Task: Open a blank worksheet and write heading  Budget Tracker. Add Descriptions in a column and its values below  'Salary, Rent, Dining Out, Internet Bill, Groceries, Utilities Bill, Gas & Savings. 'Add Categories in next column and its values below  Income, Housing, Food, Utilities, Food, Utilities, Transportation & Savings. Add amount in next column and its values below  $2,500, $800, $100, $50, $200, $100, $100, $50 & $500. Add Dates in next column and its values below  2023-05-01, 2023-05-05, 2023-05-10, 2023-05-15, 2023-05-19, 2023-05-22, 2023-05-25 & 2023-05-30. Add Income/ Expense in next column and its values below  Income, Expense, Expense, Expense, Expense, Expense, Expense & IncomeSave page BankStmts
Action: Key pressed <Key.shift>Budget<Key.space><Key.shift><Key.shift><Key.shift>Tracker<Key.enter><Key.shift><Key.shift><Key.shift><Key.shift><Key.shift><Key.shift>Descriptions<Key.enter><Key.shift>Salary<Key.enter><Key.shift>Rent<Key.enter><Key.shift>Dining<Key.space><Key.shift_r><Key.shift_r><Key.shift_r><Key.shift_r><Key.shift_r><Key.shift_r><Key.shift_r><Key.shift_r><Key.shift_r>Out<Key.enter><Key.shift_r><Key.shift_r><Key.shift_r><Key.shift_r><Key.shift_r><Key.shift_r><Key.shift_r><Key.shift_r><Key.shift_r><Key.shift_r><Key.shift_r><Key.shift_r><Key.shift_r><Key.shift_r><Key.shift_r><Key.shift_r><Key.shift_r><Key.shift_r>Internet<Key.space><Key.shift>Bill<Key.enter>
Screenshot: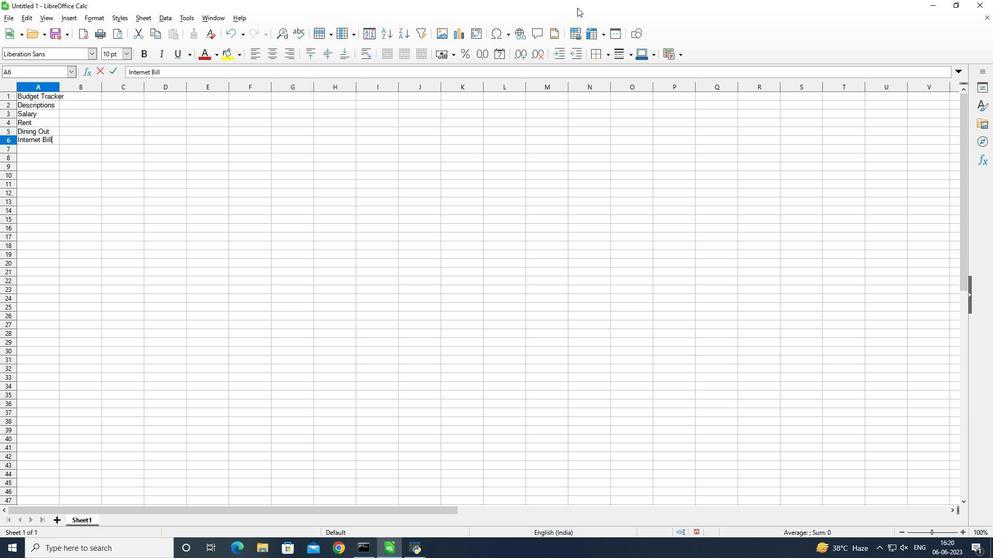 
Action: Mouse moved to (338, 228)
Screenshot: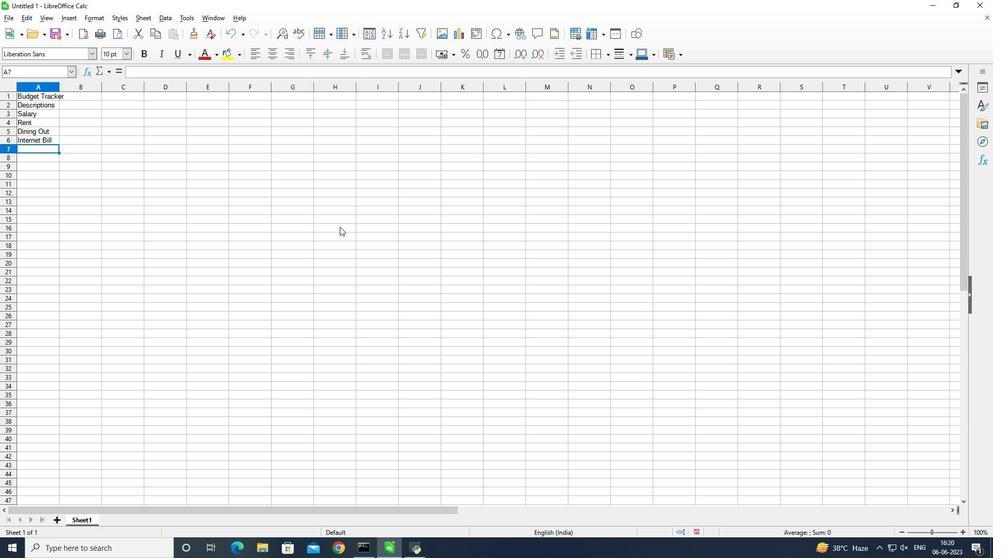 
Action: Key pressed <Key.shift><Key.shift>Groceries<Key.enter><Key.shift_r><Key.shift_r><Key.shift_r><Key.shift_r><Key.shift_r><Key.shift_r><Key.shift_r><Key.shift_r>Utilities<Key.space><Key.shift>Bill<Key.enter><Key.shift>Gas<Key.space><Key.shift><Key.shift><Key.shift><Key.shift><Key.shift><Key.shift><Key.shift><Key.shift><Key.shift><Key.shift>&<Key.space><Key.shift>Savings<Key.enter>
Screenshot: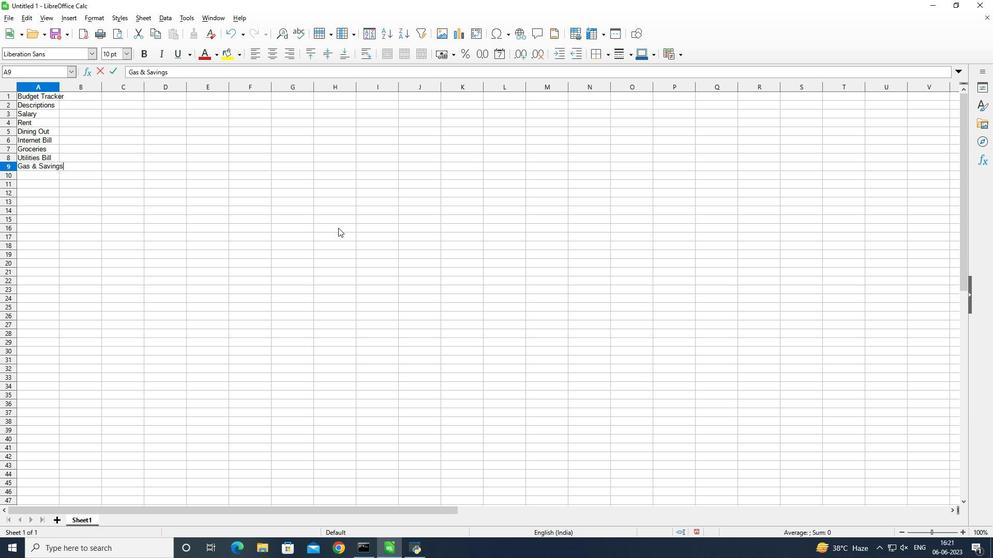 
Action: Mouse moved to (50, 168)
Screenshot: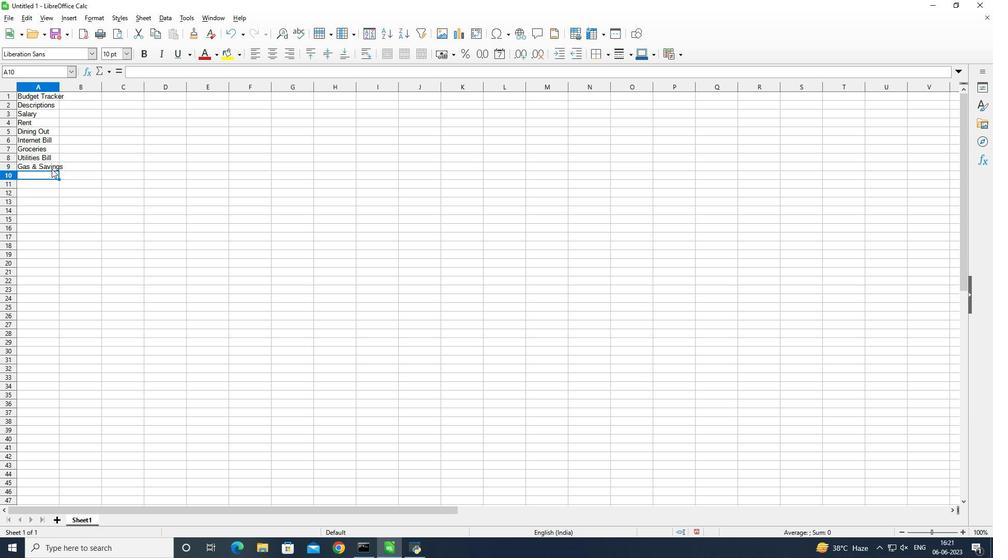 
Action: Mouse pressed left at (50, 168)
Screenshot: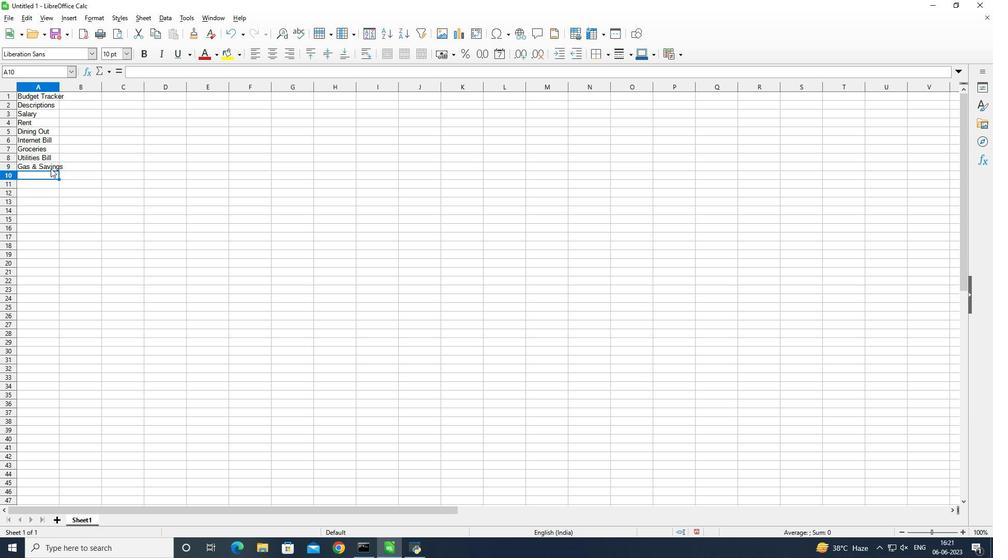 
Action: Mouse moved to (93, 56)
Screenshot: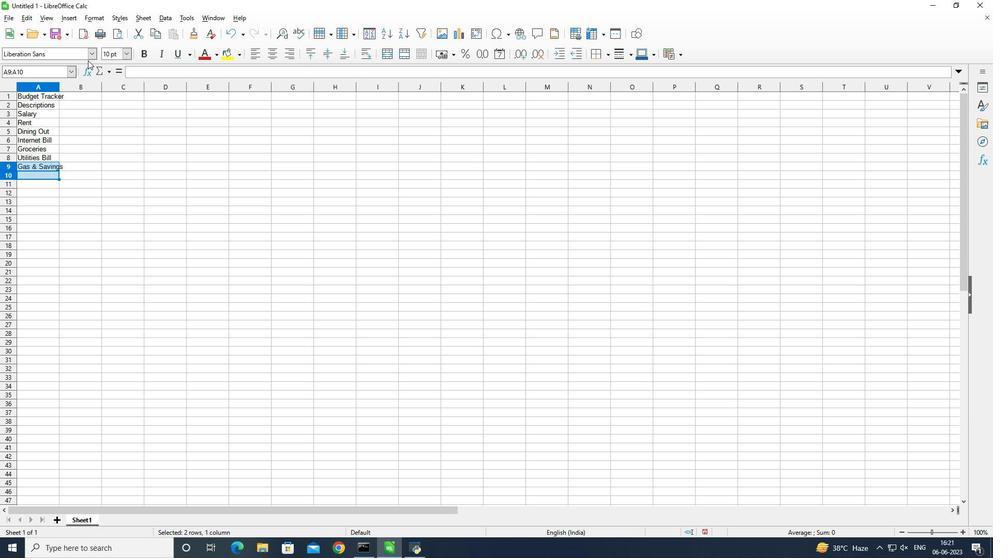 
Action: Mouse pressed left at (93, 56)
Screenshot: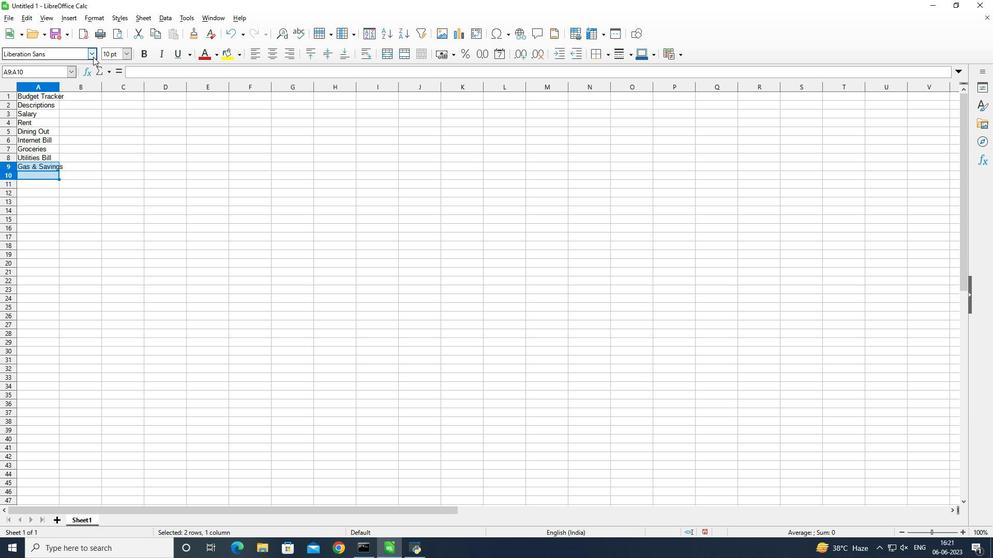
Action: Mouse moved to (299, 215)
Screenshot: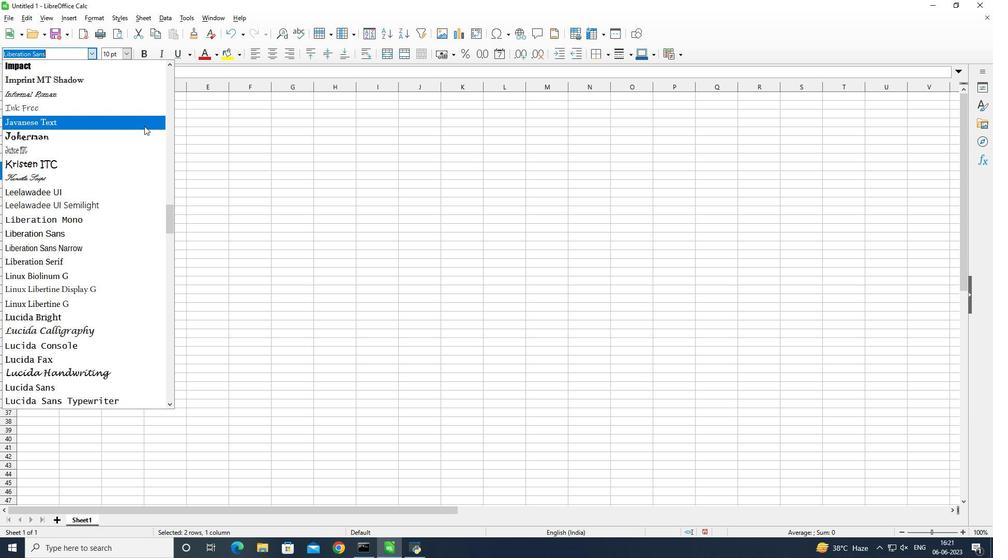 
Action: Mouse pressed left at (299, 215)
Screenshot: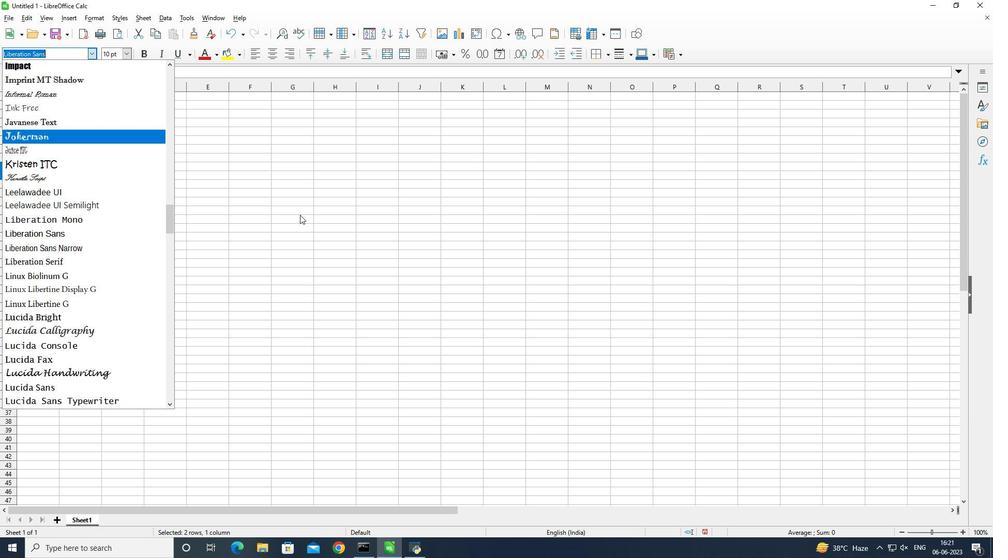 
Action: Mouse moved to (46, 166)
Screenshot: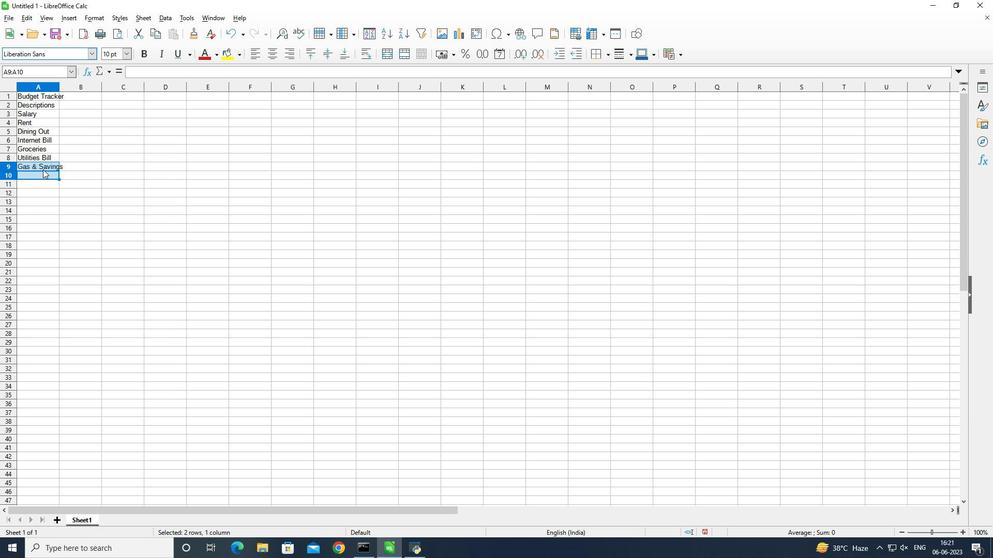 
Action: Mouse pressed left at (46, 166)
Screenshot: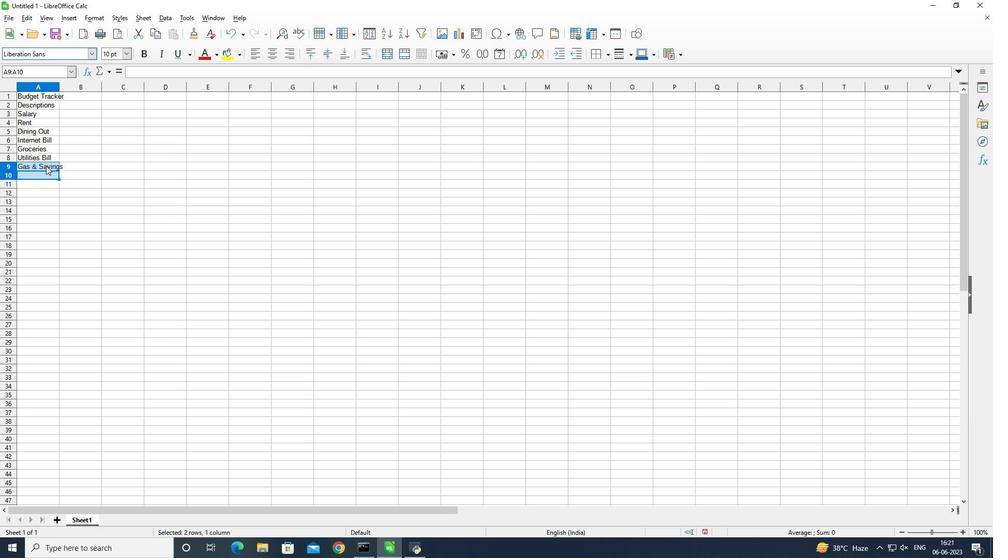 
Action: Mouse moved to (52, 166)
Screenshot: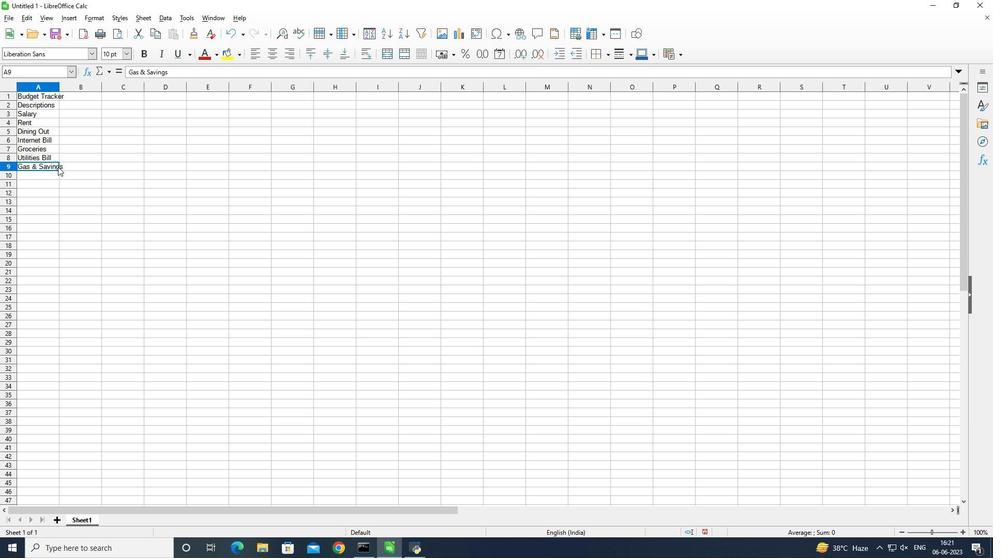 
Action: Mouse pressed left at (52, 166)
Screenshot: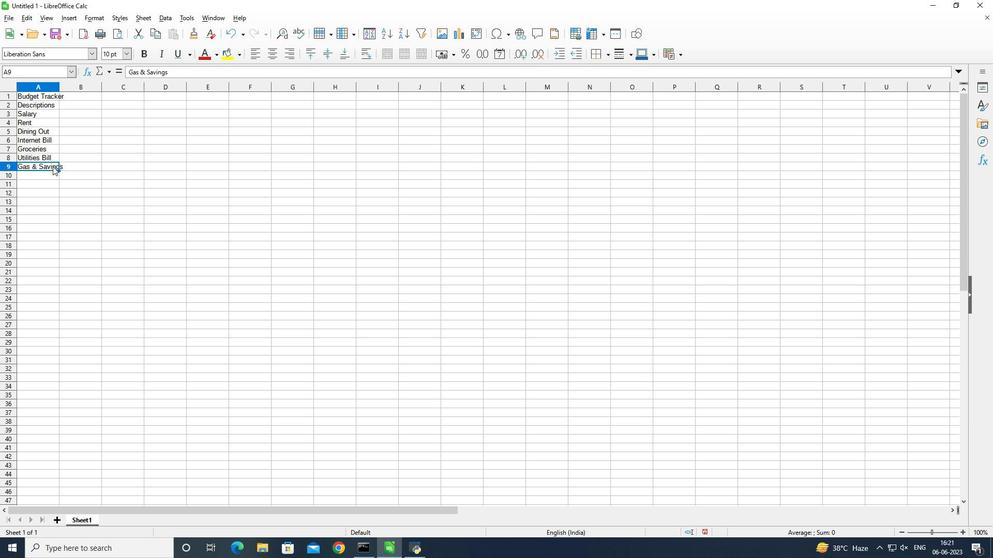 
Action: Mouse pressed left at (52, 166)
Screenshot: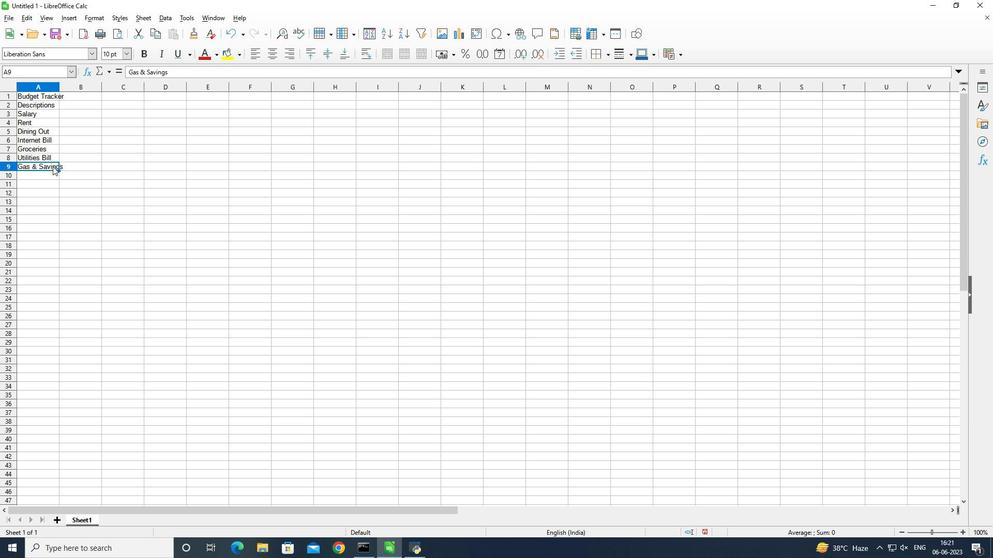 
Action: Mouse moved to (61, 169)
Screenshot: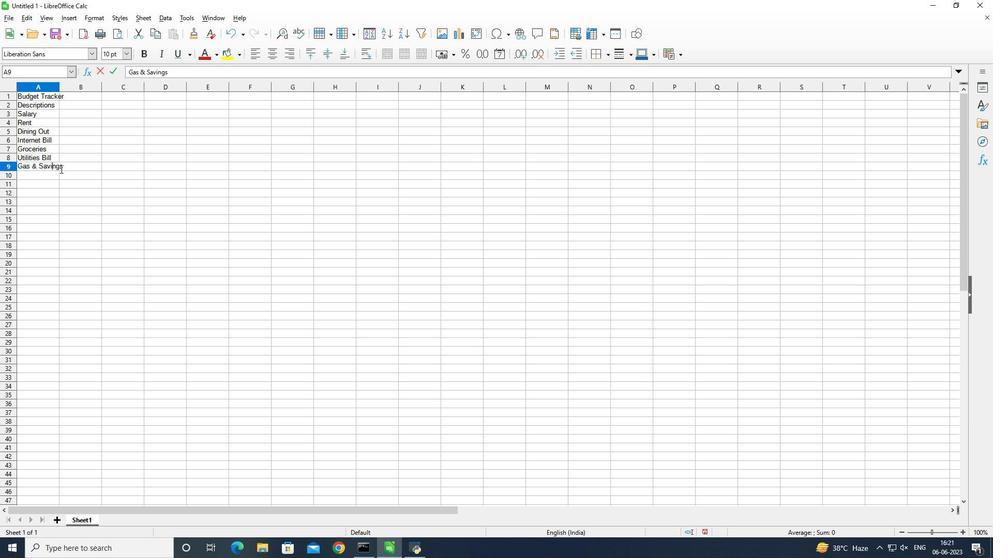 
Action: Mouse pressed left at (61, 169)
Screenshot: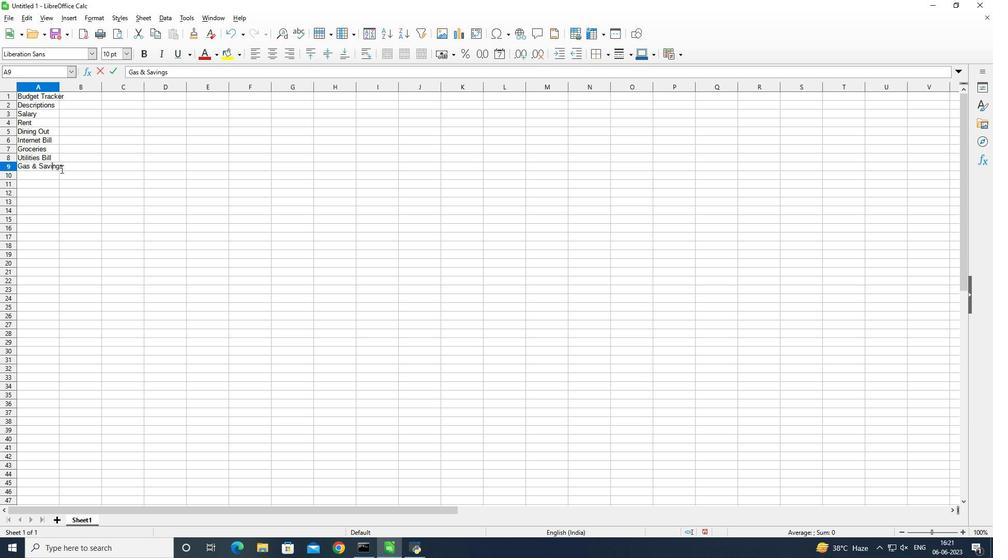 
Action: Mouse moved to (82, 168)
Screenshot: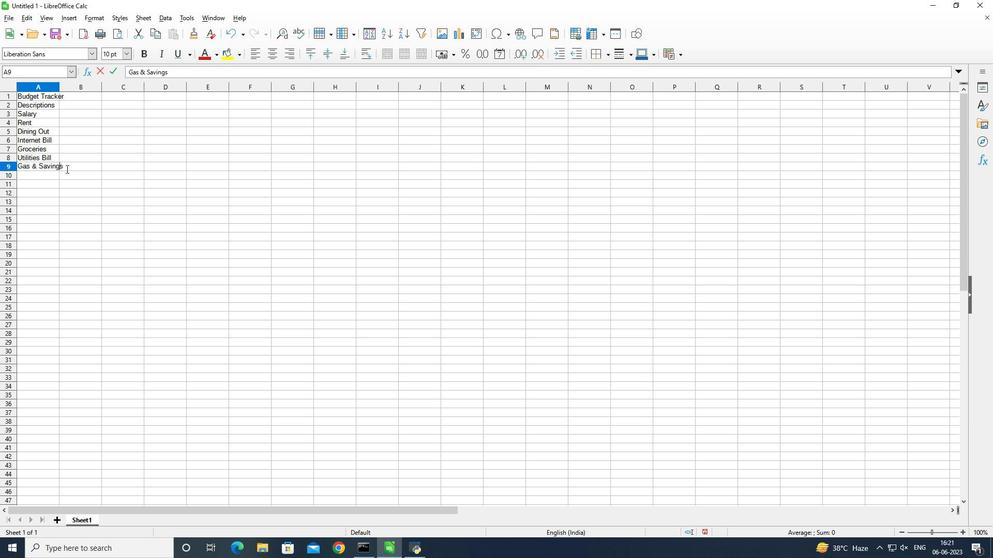 
Action: Mouse pressed left at (82, 168)
Screenshot: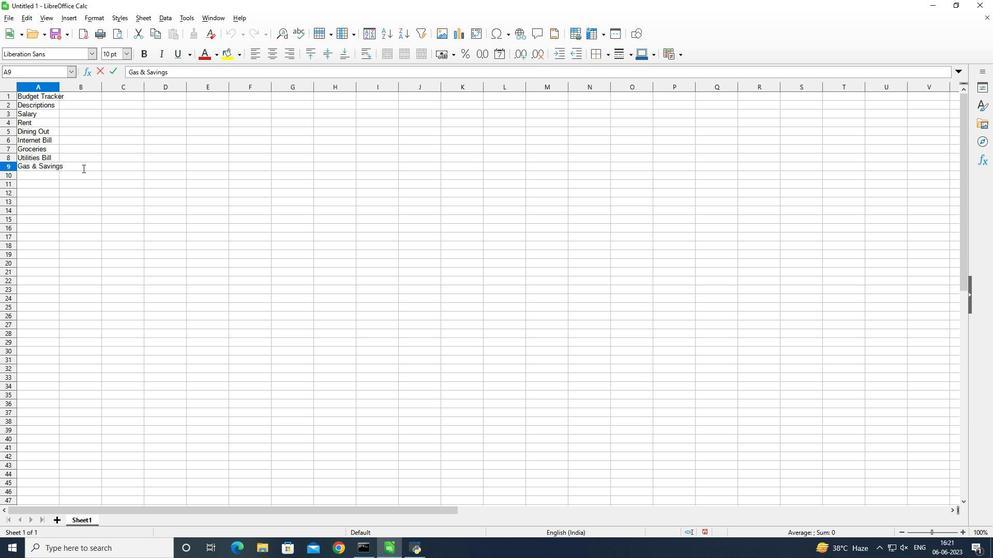 
Action: Key pressed <Key.backspace><Key.backspace><Key.backspace><Key.backspace><Key.backspace><Key.backspace><Key.backspace><Key.backspace><Key.backspace><Key.backspace><Key.enter><Key.shift>Savings<Key.enter>
Screenshot: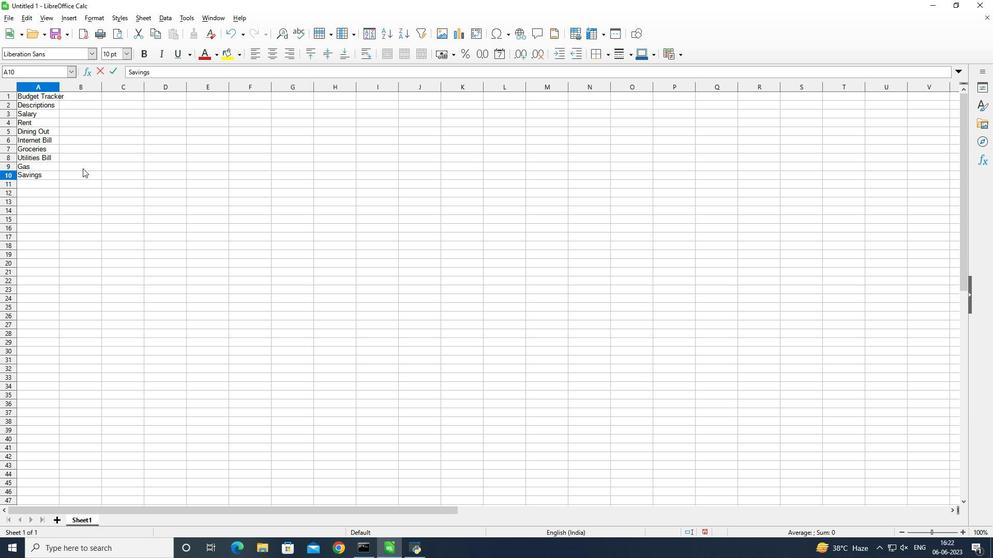 
Action: Mouse moved to (84, 106)
Screenshot: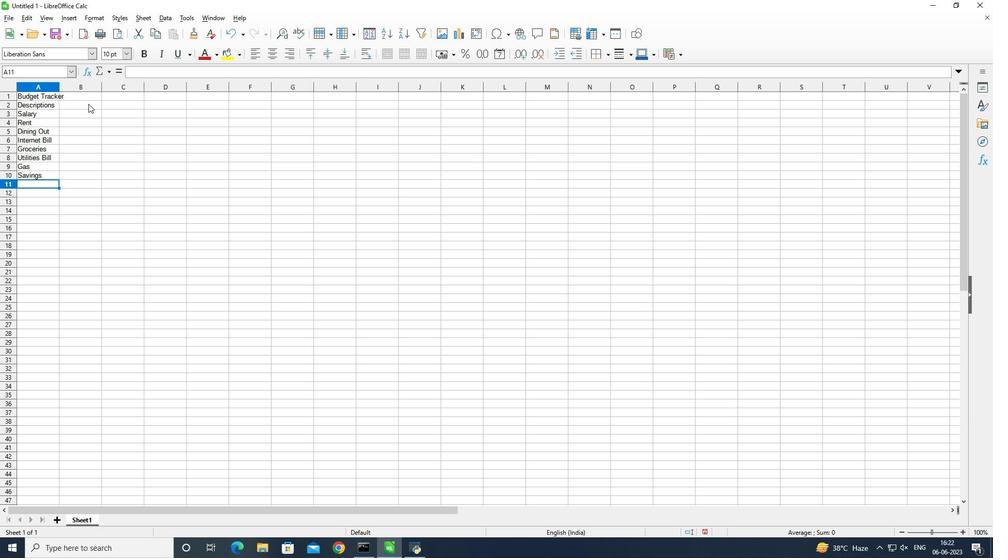 
Action: Mouse pressed left at (84, 106)
Screenshot: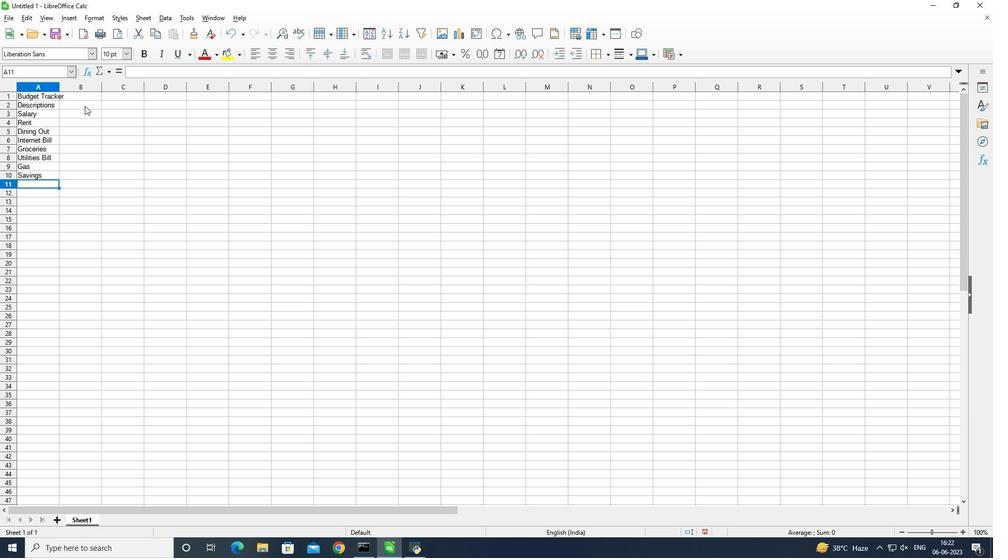 
Action: Key pressed <Key.shift>Categories<Key.enter>
Screenshot: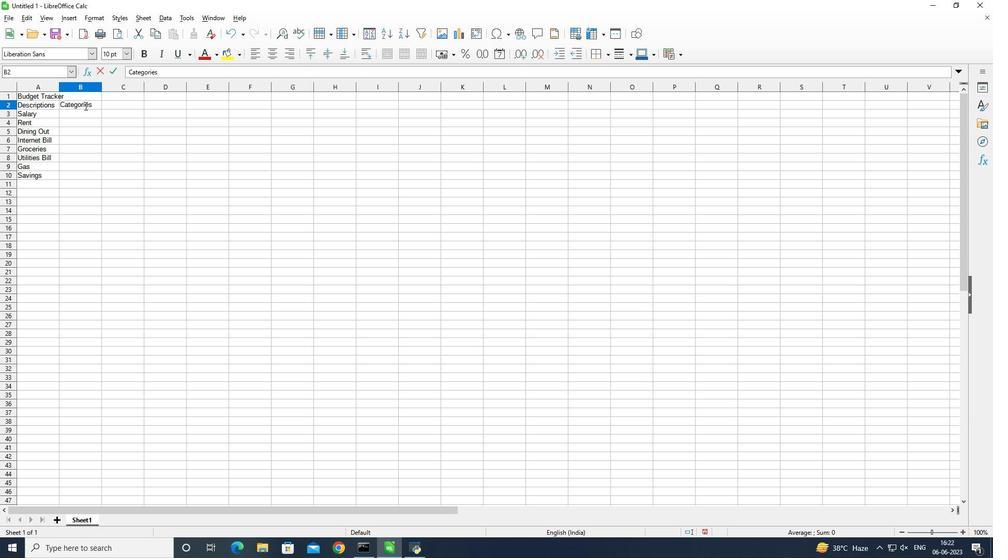 
Action: Mouse moved to (138, 185)
Screenshot: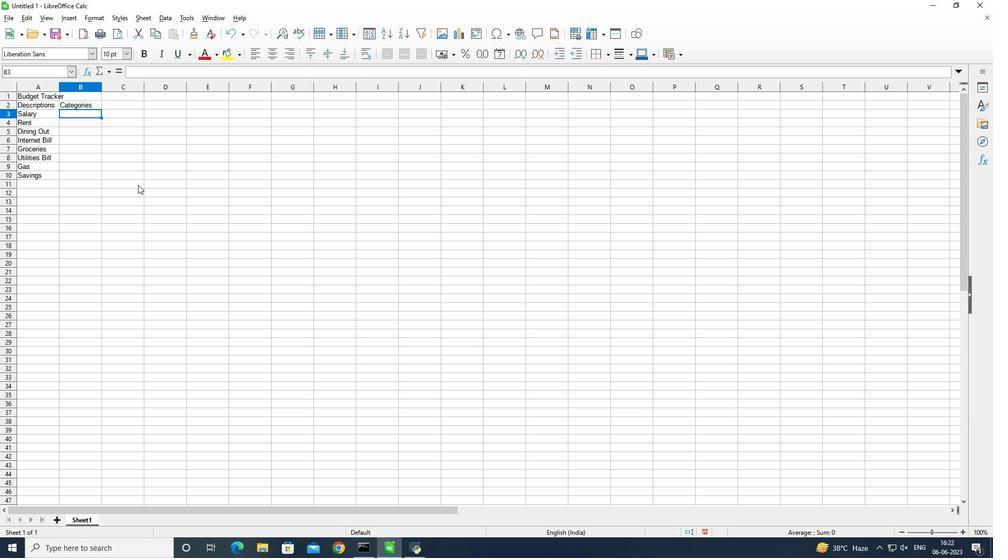 
Action: Key pressed <Key.shift>Incme<Key.backspace><Key.backspace>ome<Key.enter><Key.shift><Key.shift>Housing<Key.enter><Key.shift>Food<Key.enter><Key.shift_r><Key.shift_r><Key.shift_r>Utilities<Key.enter><Key.shift_r><Key.shift_r><Key.shift_r><Key.shift_r><Key.shift_r><Key.shift_r><Key.shift_r><Key.shift_r>Food<Key.enter><Key.shift_r><Key.shift_r><Key.shift_r><Key.shift_r><Key.shift_r>Utilities<Key.enter>
Screenshot: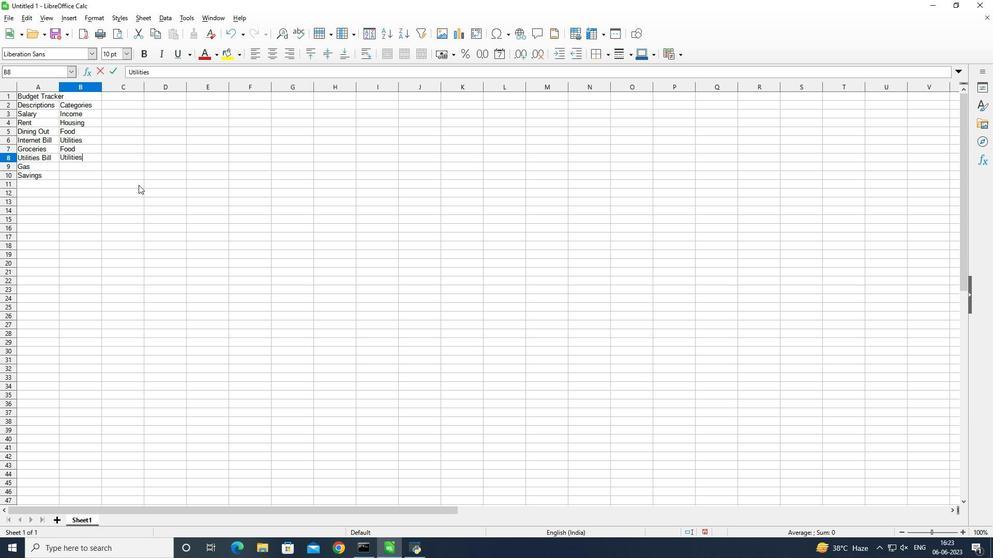 
Action: Mouse moved to (203, 190)
Screenshot: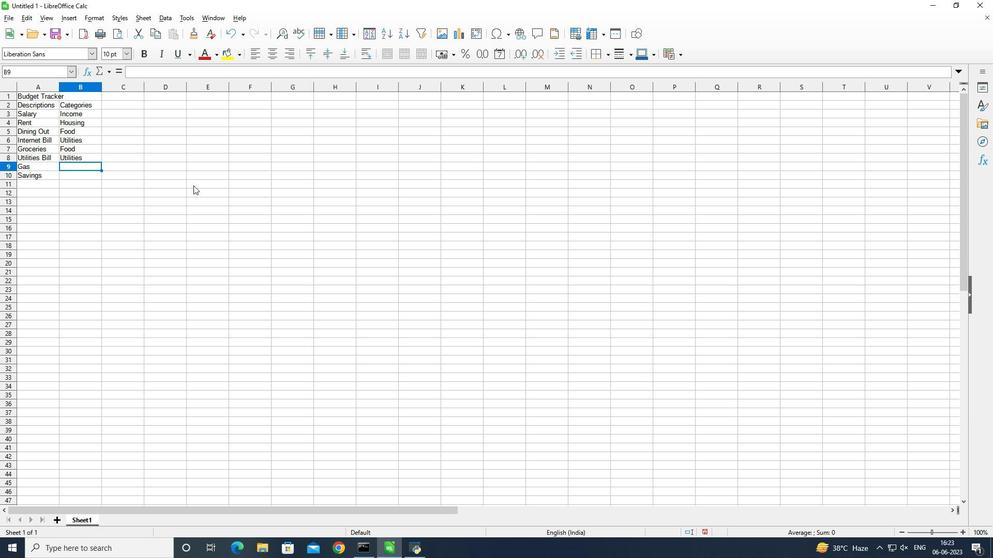 
Action: Key pressed <Key.shift>Transportation<Key.enter><Key.shift>Savings<Key.enter>
Screenshot: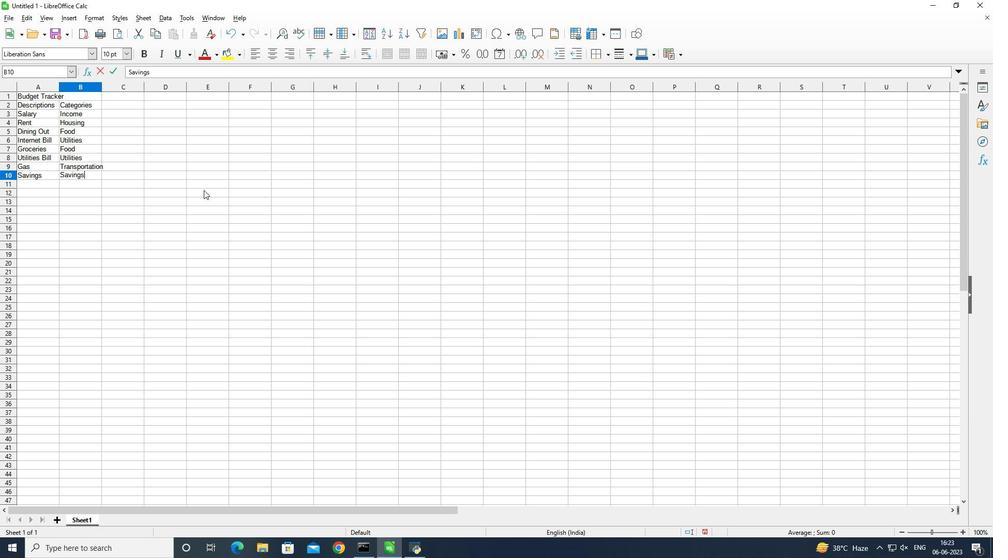 
Action: Mouse moved to (100, 84)
Screenshot: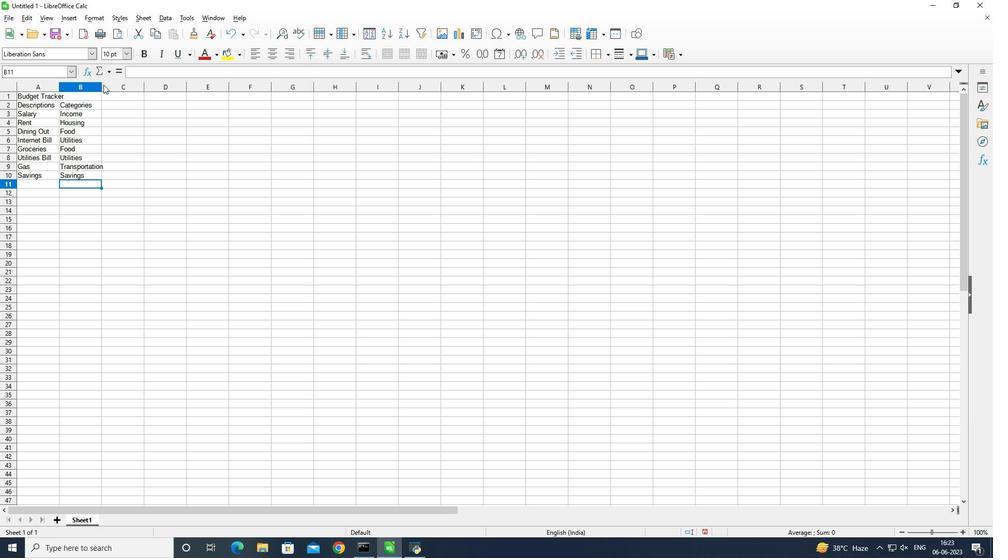 
Action: Mouse pressed left at (100, 84)
Screenshot: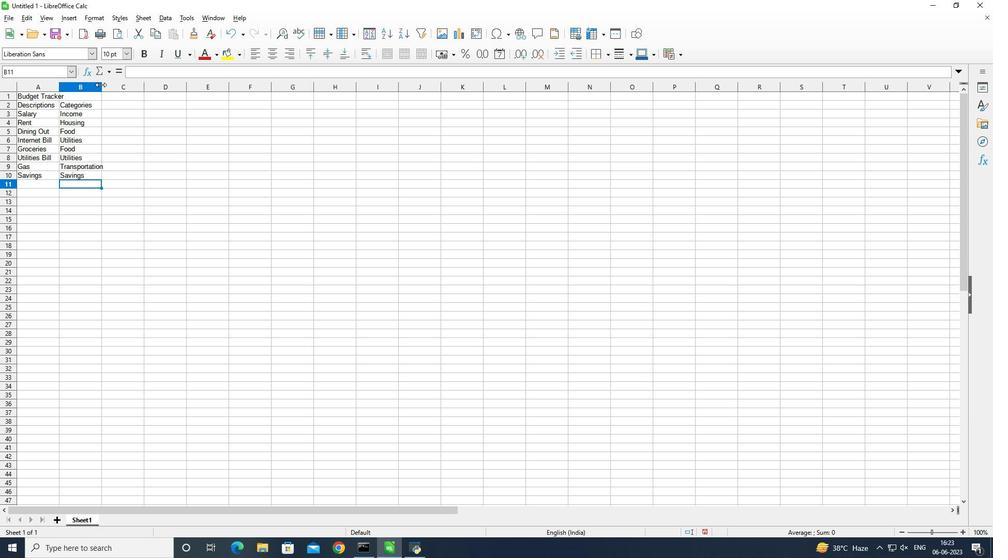 
Action: Mouse pressed left at (100, 84)
Screenshot: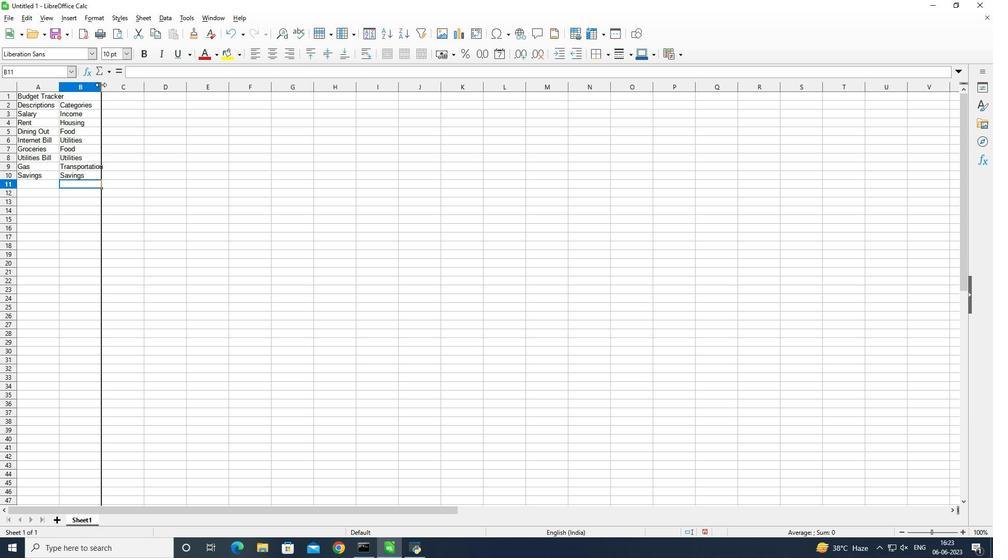 
Action: Mouse moved to (59, 85)
Screenshot: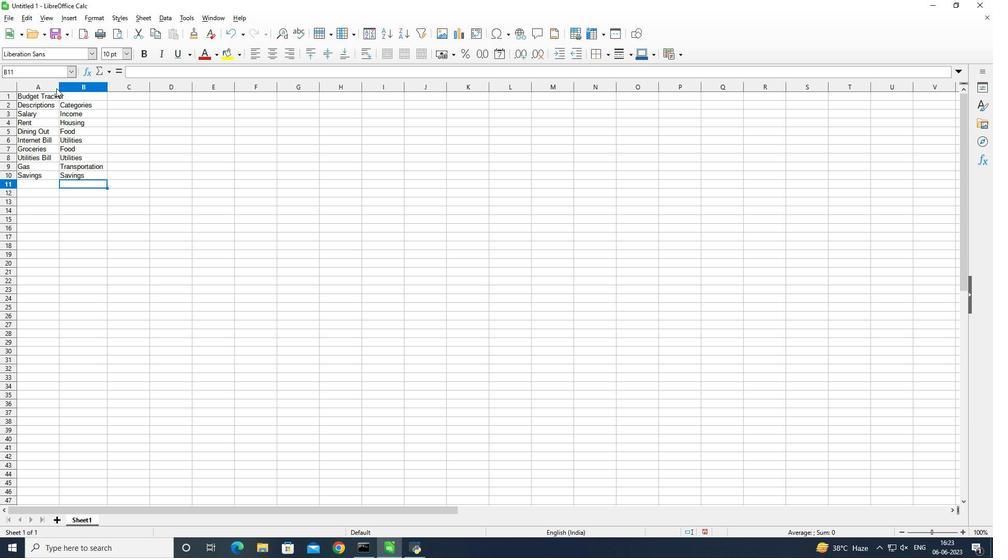 
Action: Mouse pressed left at (59, 85)
Screenshot: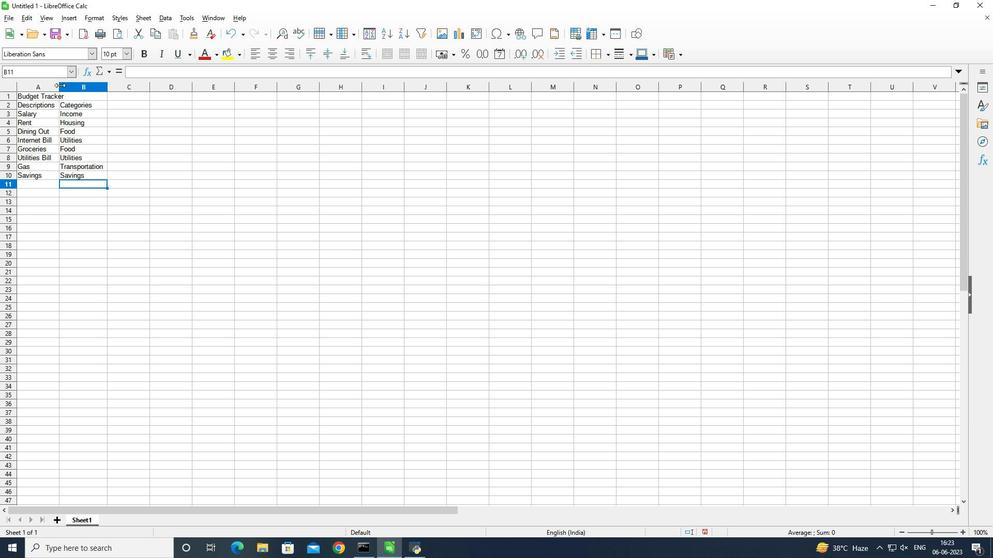 
Action: Mouse pressed left at (59, 85)
Screenshot: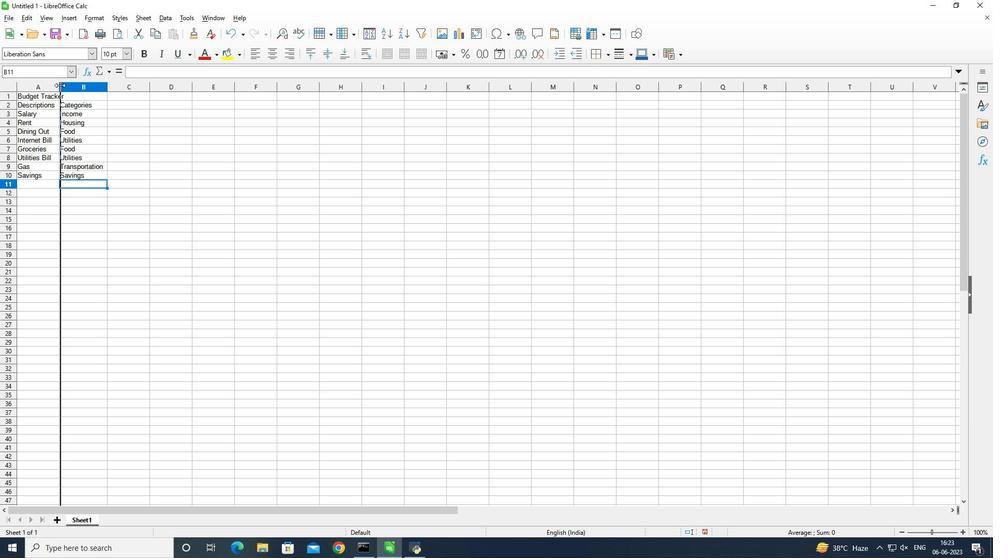 
Action: Mouse moved to (130, 106)
Screenshot: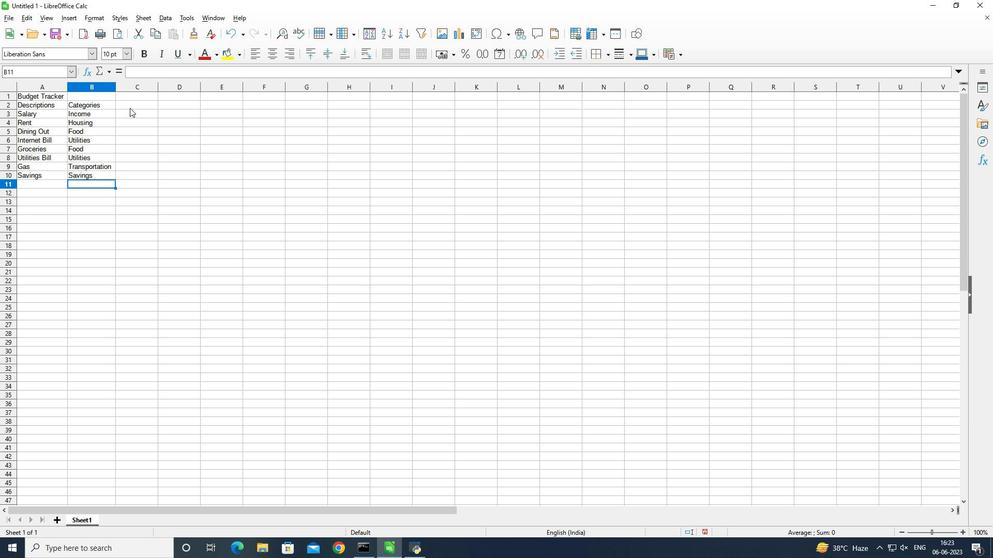 
Action: Mouse pressed left at (130, 106)
Screenshot: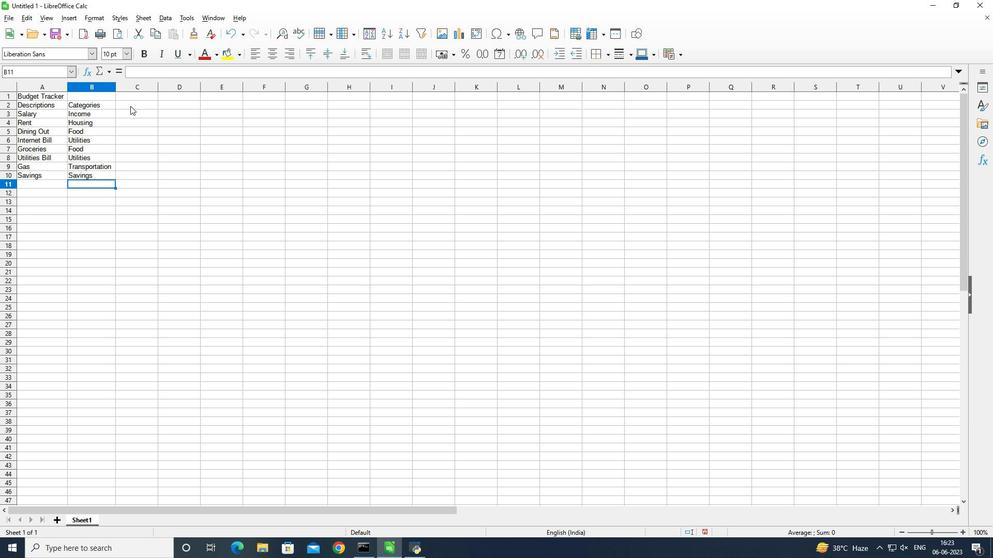 
Action: Mouse moved to (226, 149)
Screenshot: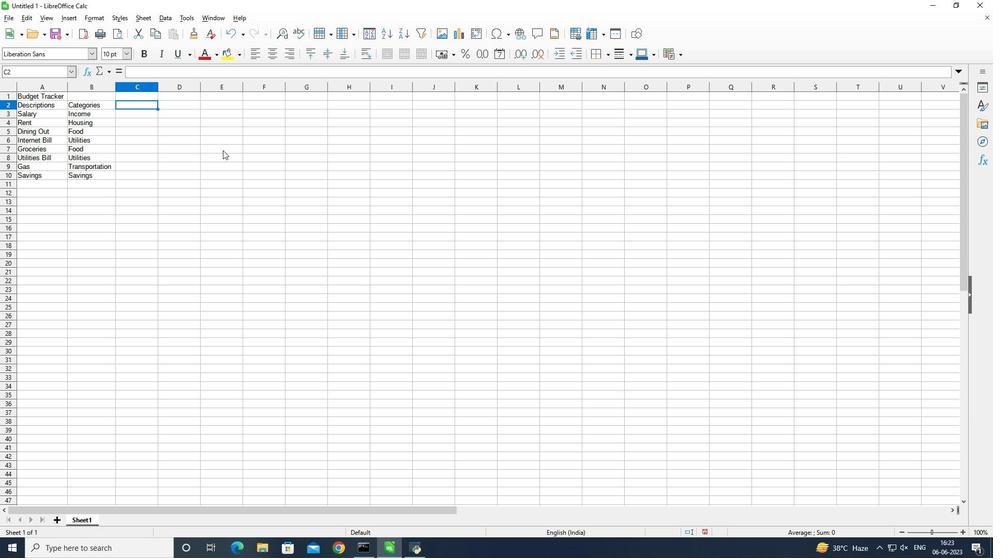 
Action: Key pressed <Key.shift><Key.shift><Key.shift><Key.shift><Key.shift><Key.shift><Key.shift>Amount<Key.enter><Key.shift><Key.shift><Key.shift><Key.shift><Key.shift><Key.shift>$
Screenshot: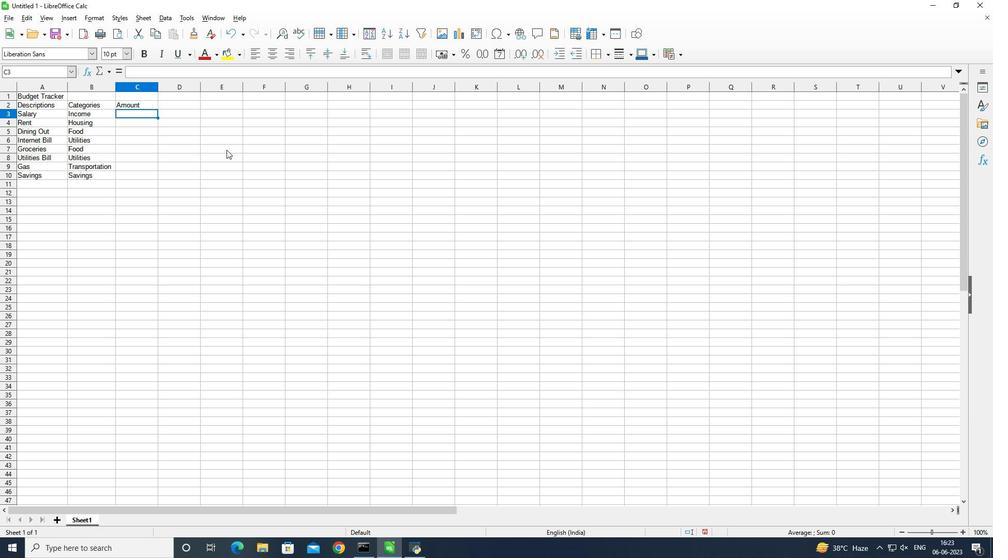 
Action: Mouse moved to (507, 213)
Screenshot: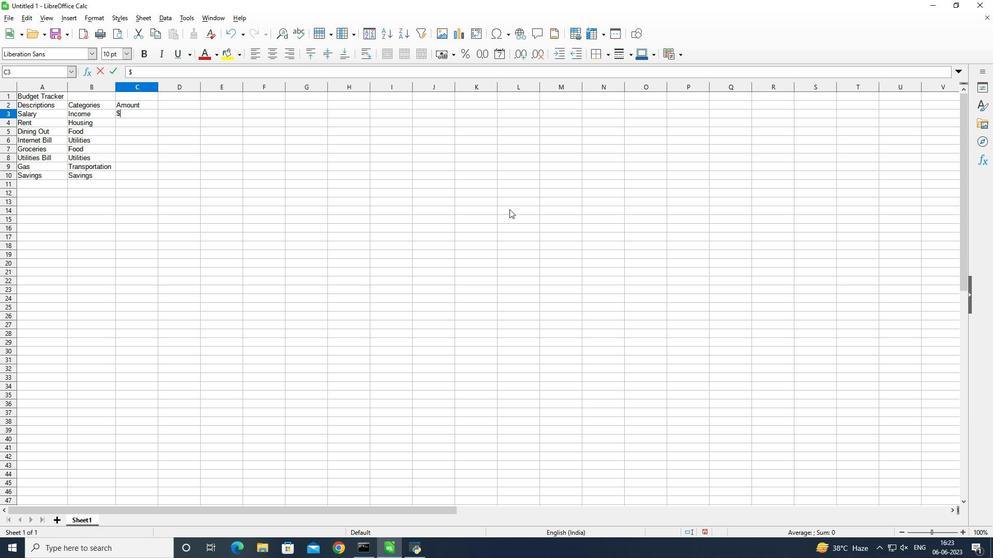 
Action: Key pressed 2500<Key.enter><Key.shift><Key.shift><Key.shift>$800<Key.enter><Key.shift><Key.shift><Key.shift><Key.shift><Key.shift><Key.shift><Key.shift>$100<Key.enter><Key.shift><Key.shift><Key.shift><Key.shift><Key.shift><Key.shift><Key.shift><Key.shift><Key.shift>$50<Key.enter><Key.shift><Key.shift><Key.shift><Key.shift><Key.shift><Key.shift><Key.shift><Key.shift>$200<Key.enter><Key.shift><Key.shift><Key.shift><Key.shift><Key.shift><Key.shift><Key.shift><Key.shift><Key.shift><Key.shift>$100<Key.enter><Key.shift><Key.shift><Key.shift><Key.shift><Key.shift><Key.shift><Key.shift><Key.shift><Key.shift><Key.shift><Key.shift><Key.shift><Key.shift><Key.shift><Key.shift>$100<Key.enter><Key.shift><Key.shift><Key.shift><Key.shift><Key.shift><Key.shift><Key.shift><Key.shift><Key.shift><Key.shift><Key.shift><Key.shift>$50<Key.enter>
Screenshot: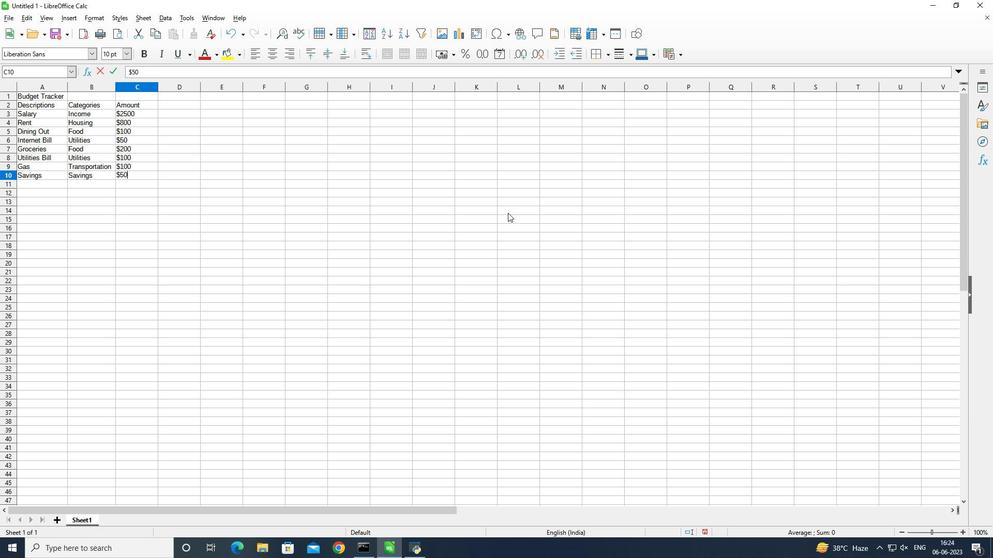 
Action: Mouse moved to (190, 106)
Screenshot: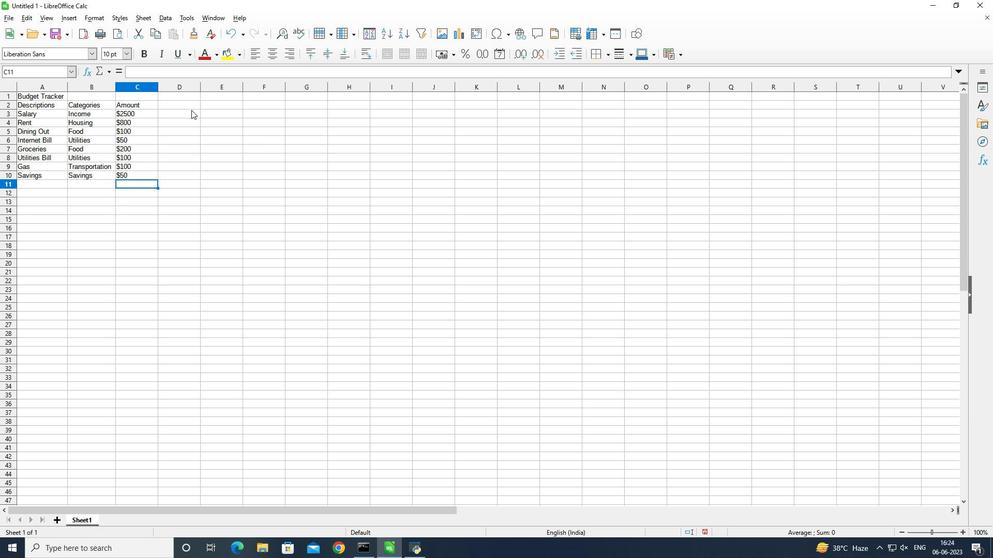 
Action: Mouse pressed left at (190, 106)
Screenshot: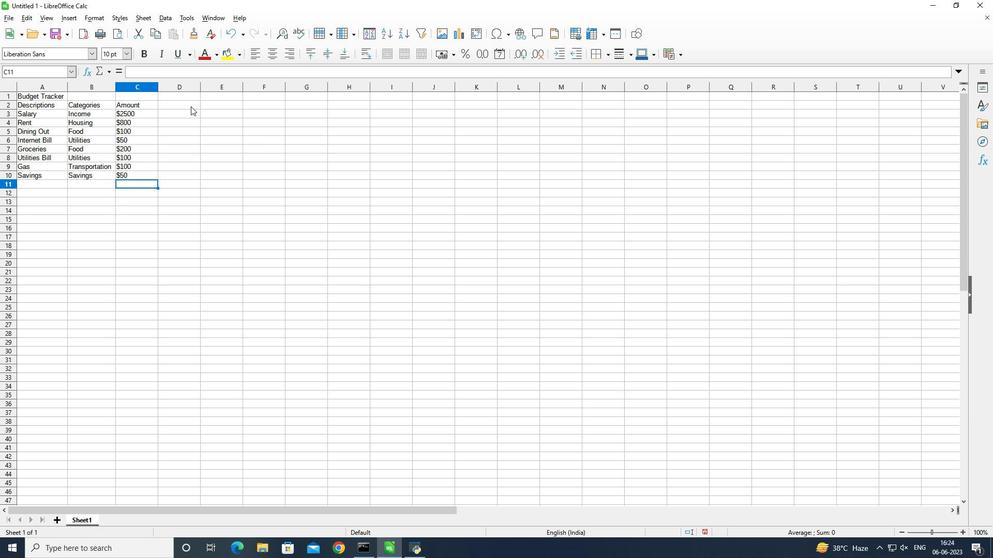
Action: Mouse moved to (233, 203)
Screenshot: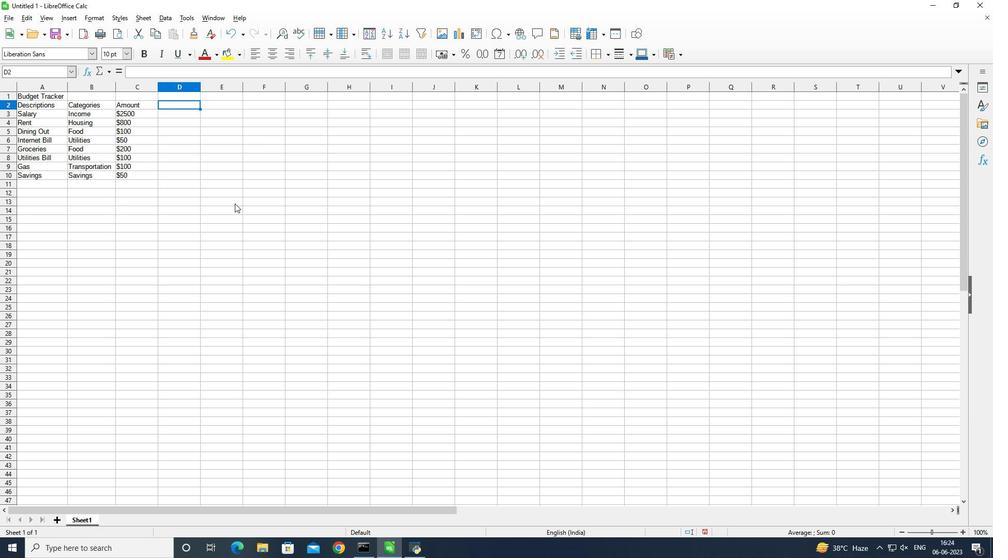
Action: Key pressed <Key.shift><Key.shift><Key.shift><Key.shift>Dates<Key.enter>
Screenshot: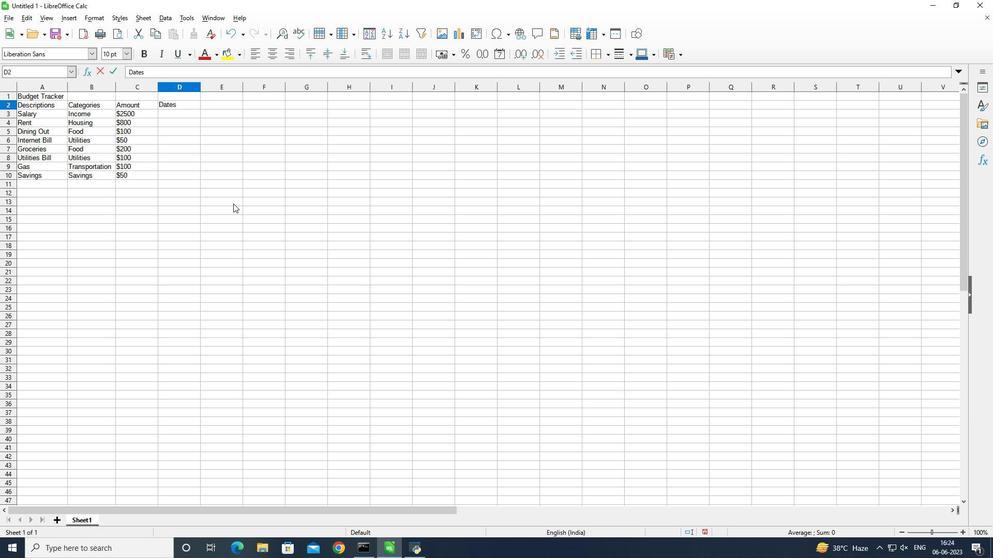 
Action: Mouse moved to (354, 137)
Screenshot: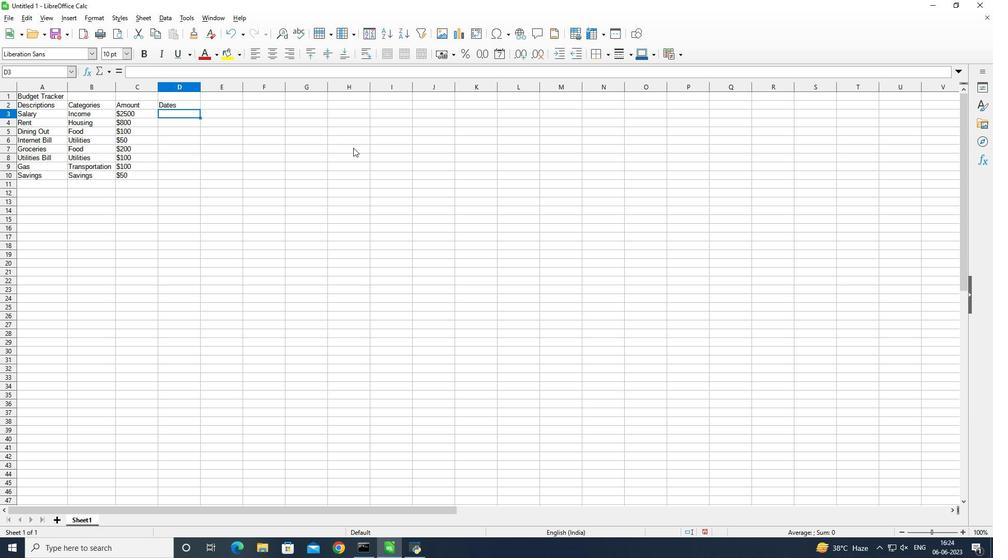 
Action: Key pressed 2023-05-01<Key.enter>2023-05-05<Key.enter>2023-05-10<Key.enter>2023-05-15<Key.enter>2023-05-20<Key.enter>2023-05-25<Key.enter>2023-<Key.backspace><Key.backspace><Key.backspace><Key.backspace><Key.backspace><Key.backspace><Key.up><Key.backspace><Key.enter><Key.up><Key.backspace><Key.enter><Key.up><Key.down>2023-05-19<Key.enter>2023-
Screenshot: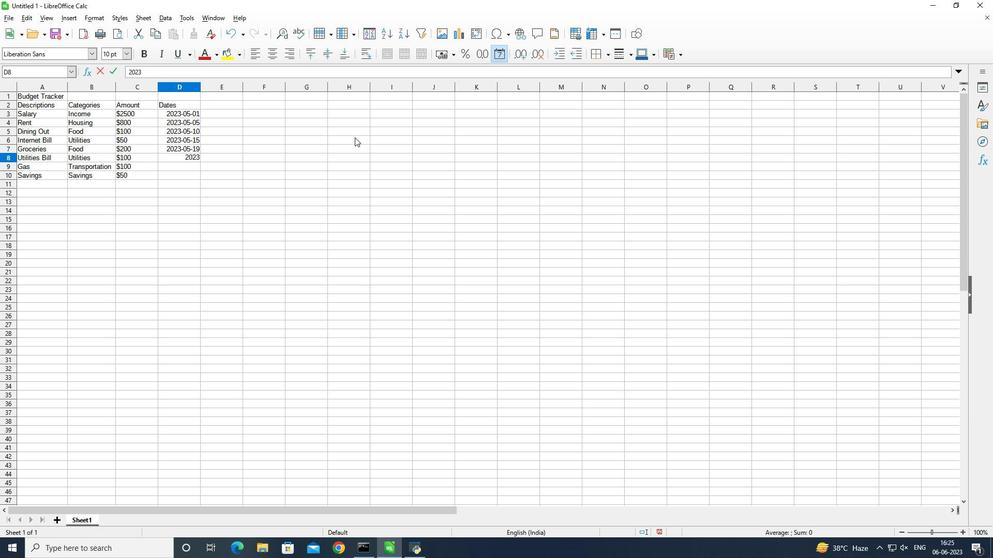 
Action: Mouse moved to (368, 153)
Screenshot: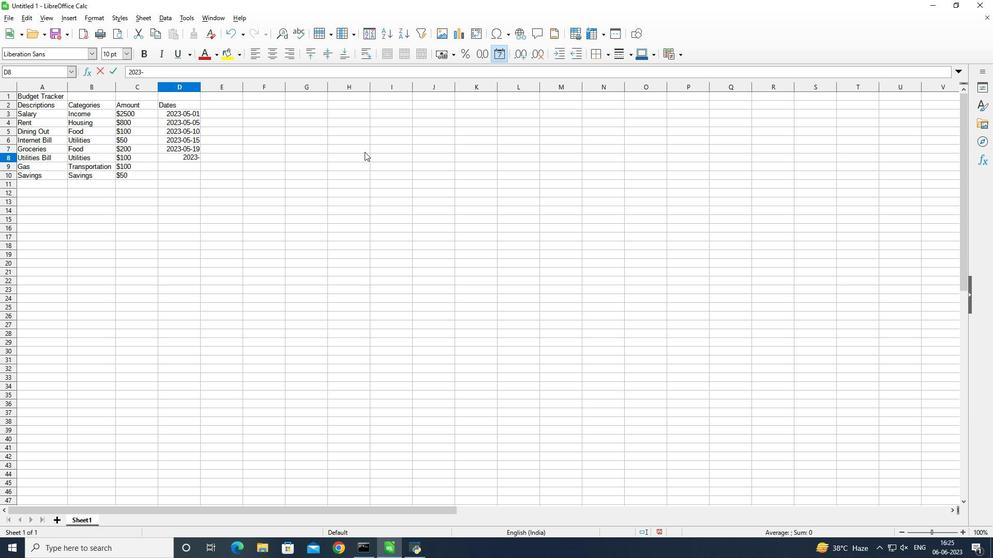 
Action: Key pressed 05-22<Key.enter>2023-05-25<Key.enter>2023-05-30<Key.enter><Key.up>
Screenshot: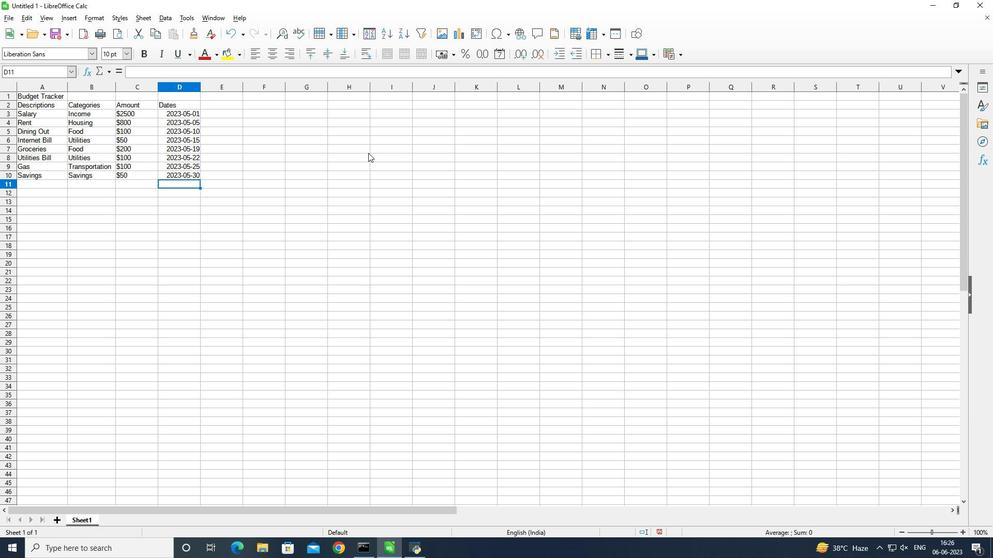 
Action: Mouse moved to (213, 101)
Screenshot: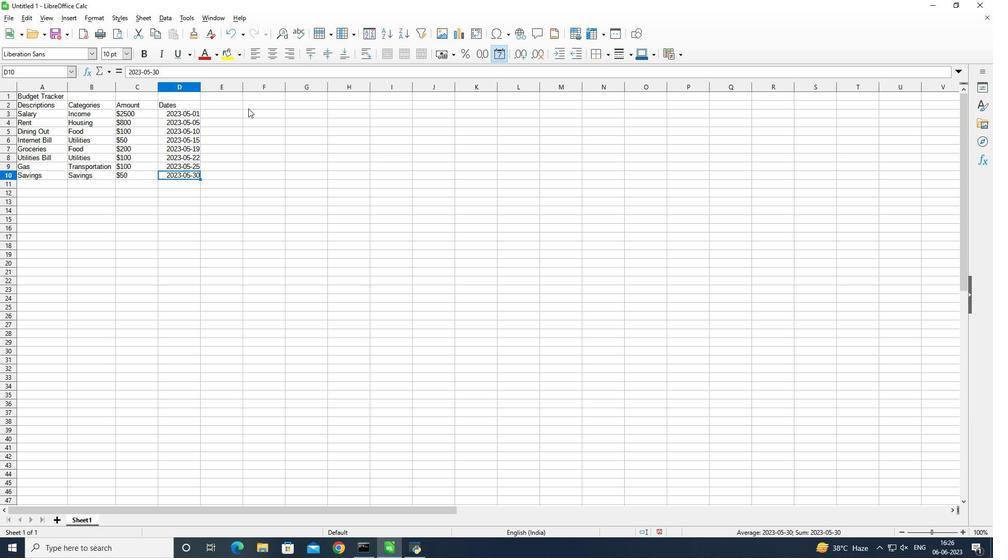 
Action: Mouse pressed left at (213, 101)
Screenshot: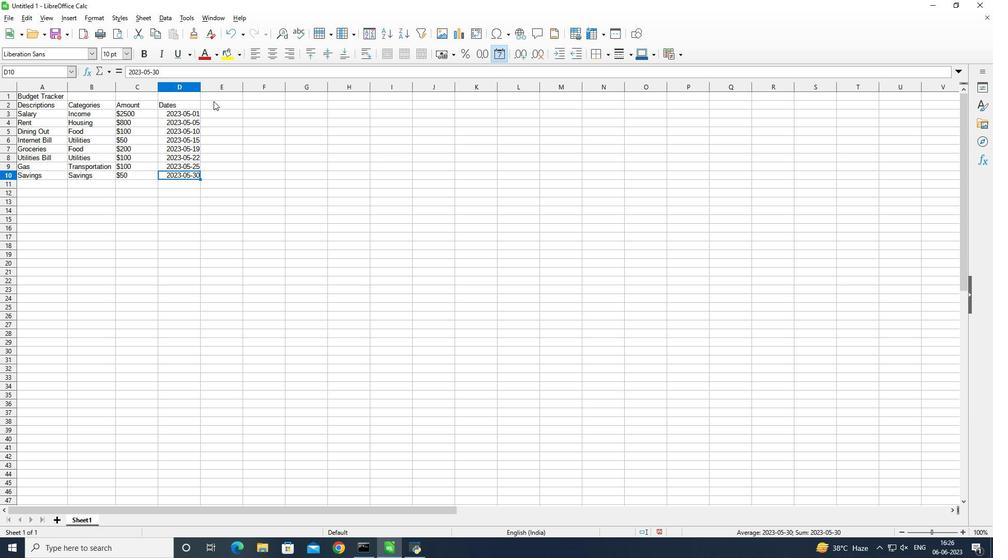 
Action: Mouse moved to (214, 105)
Screenshot: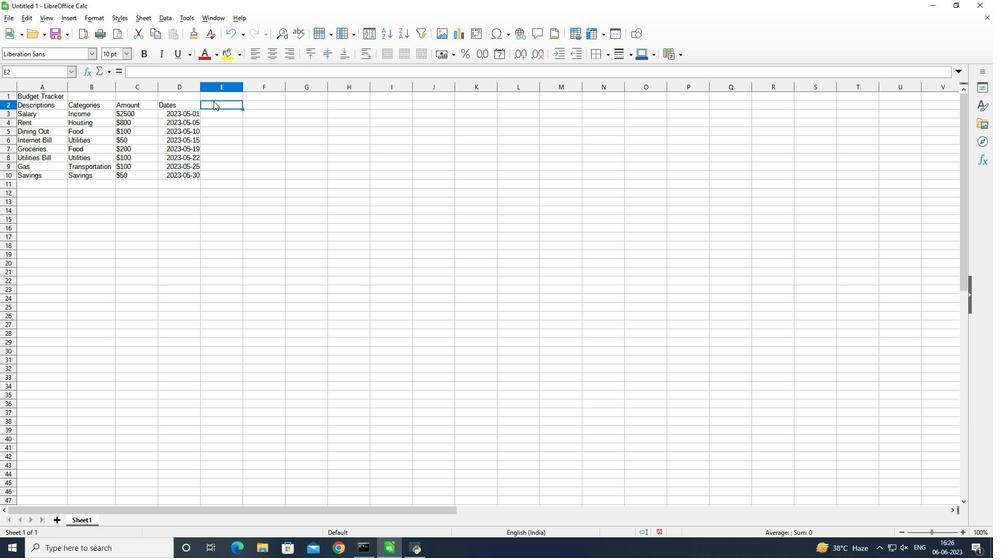 
Action: Key pressed <Key.shift>Income/<Key.shift><Key.shift>Expenses<Key.enter>
Screenshot: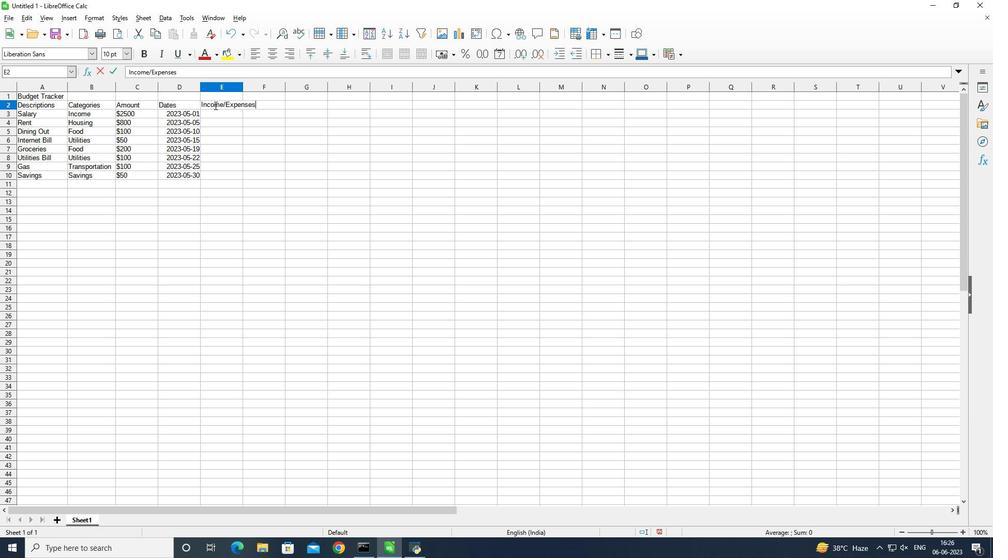 
Action: Mouse moved to (242, 86)
Screenshot: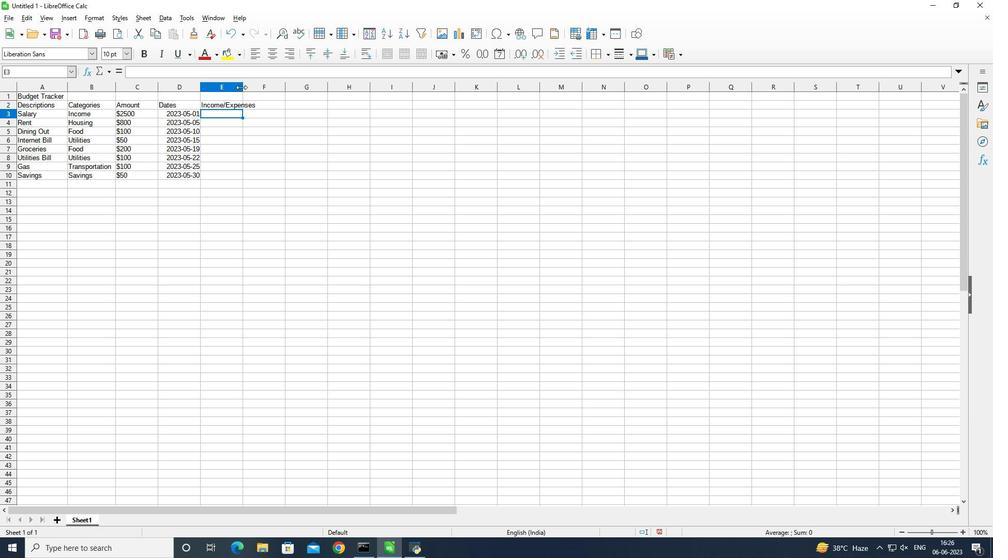 
Action: Mouse pressed left at (242, 86)
Screenshot: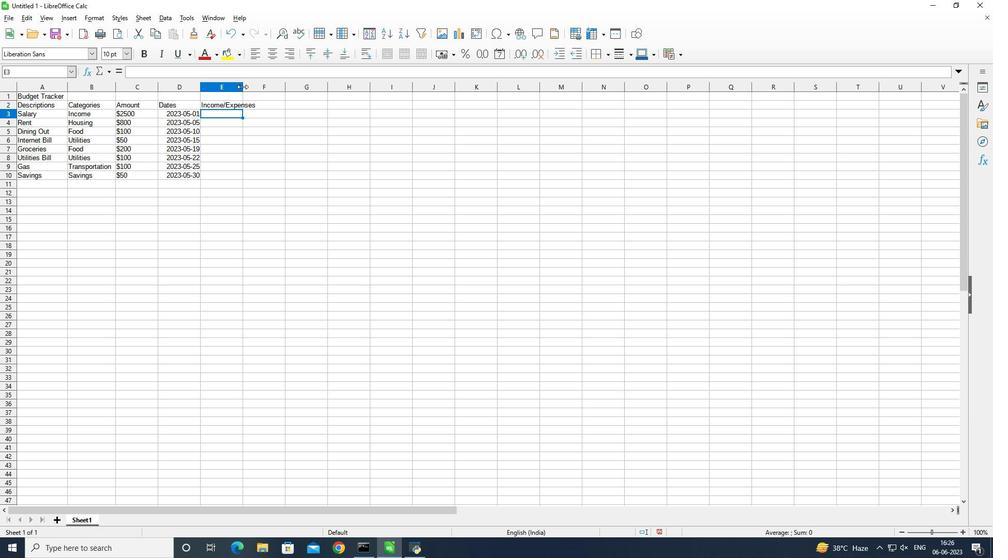 
Action: Mouse pressed left at (242, 86)
Screenshot: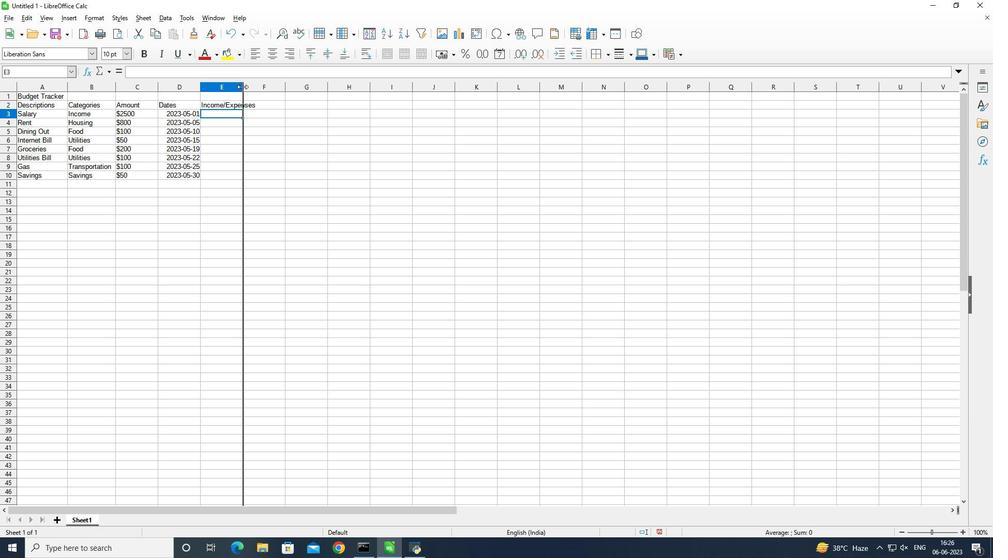 
Action: Mouse moved to (299, 181)
Screenshot: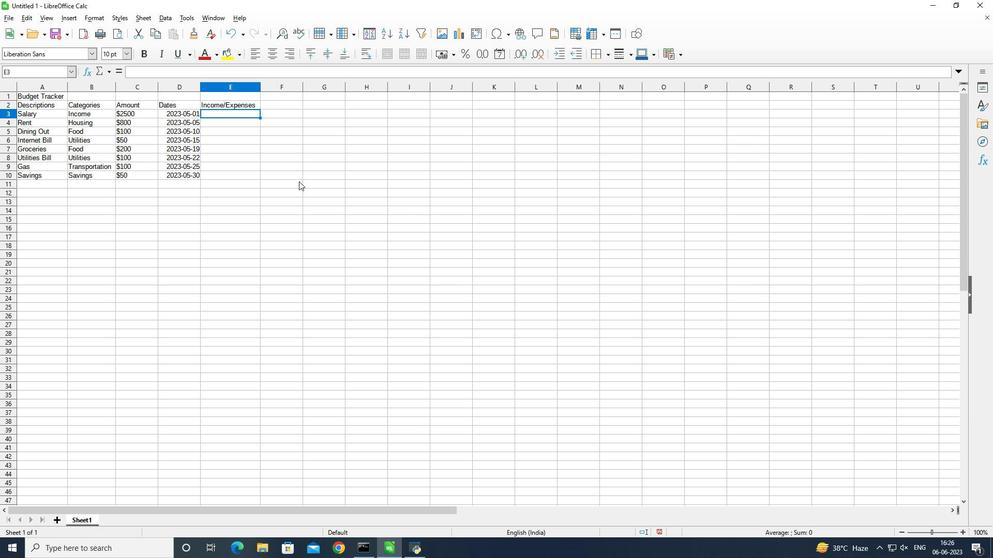 
Action: Key pressed <Key.shift>Income<Key.backspace><Key.enter><Key.shift><Key.shift><Key.shift><Key.shift><Key.shift><Key.shift><Key.shift><Key.shift><Key.shift><Key.shift><Key.shift><Key.shift><Key.shift><Key.shift><Key.shift><Key.shift><Key.shift><Key.shift><Key.shift><Key.shift><Key.shift><Key.shift><Key.shift><Key.shift><Key.shift><Key.shift><Key.shift><Key.shift><Key.shift><Key.shift><Key.shift><Key.shift><Key.shift><Key.shift><Key.shift>Expenses<Key.enter><Key.shift><Key.shift><Key.shift><Key.shift><Key.shift><Key.shift><Key.shift><Key.shift><Key.shift>Expenses<Key.enter><Key.shift><Key.shift><Key.shift><Key.shift>Expenses<Key.enter><Key.shift>Expenses<Key.enter><Key.shift>Expenses<Key.enter><Key.shift><Key.shift><Key.shift><Key.shift><Key.shift><Key.shift><Key.shift>Expenses<Key.enter><Key.shift><Key.shift><Key.shift><Key.shift><Key.shift><Key.shift><Key.shift>Expenses<Key.enter>
Screenshot: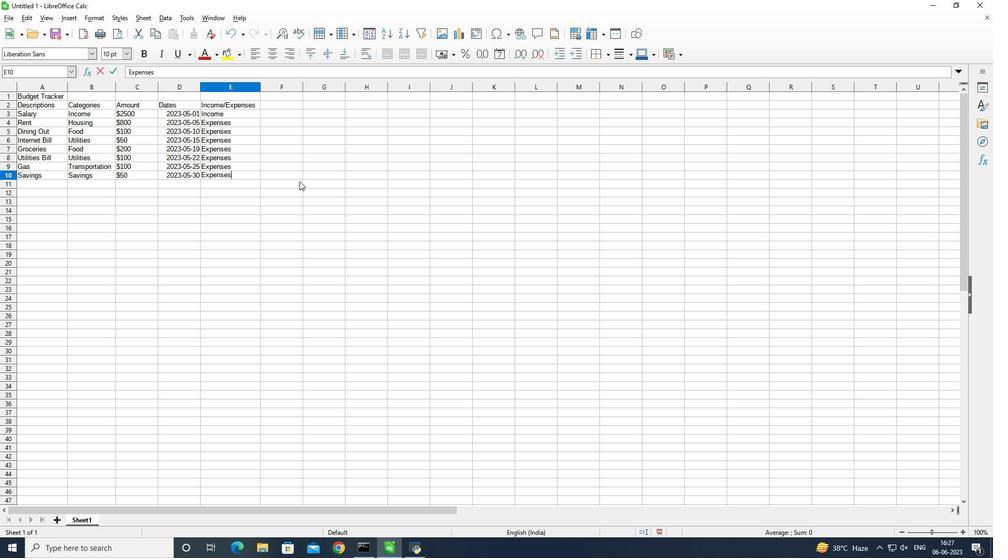 
Action: Mouse moved to (253, 177)
Screenshot: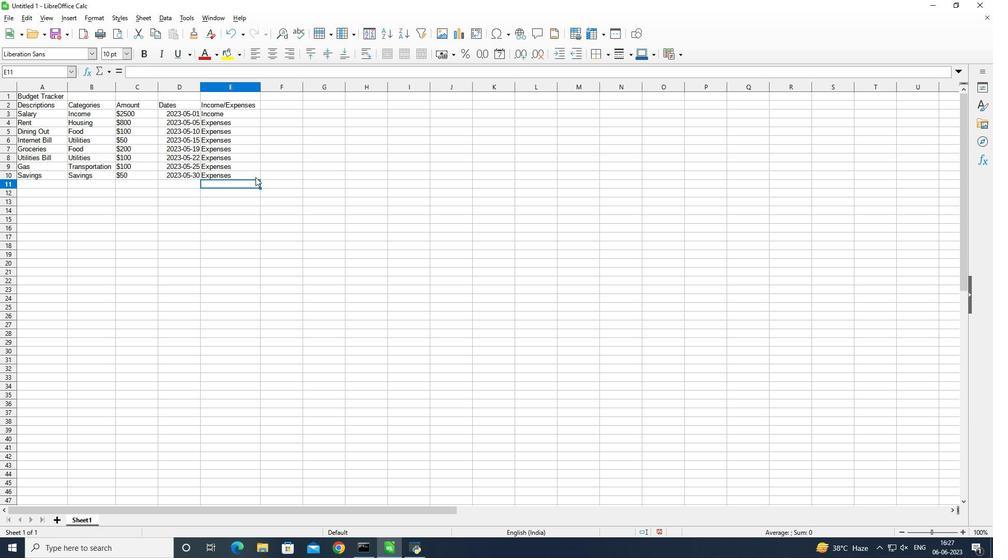 
Action: Mouse pressed left at (253, 177)
Screenshot: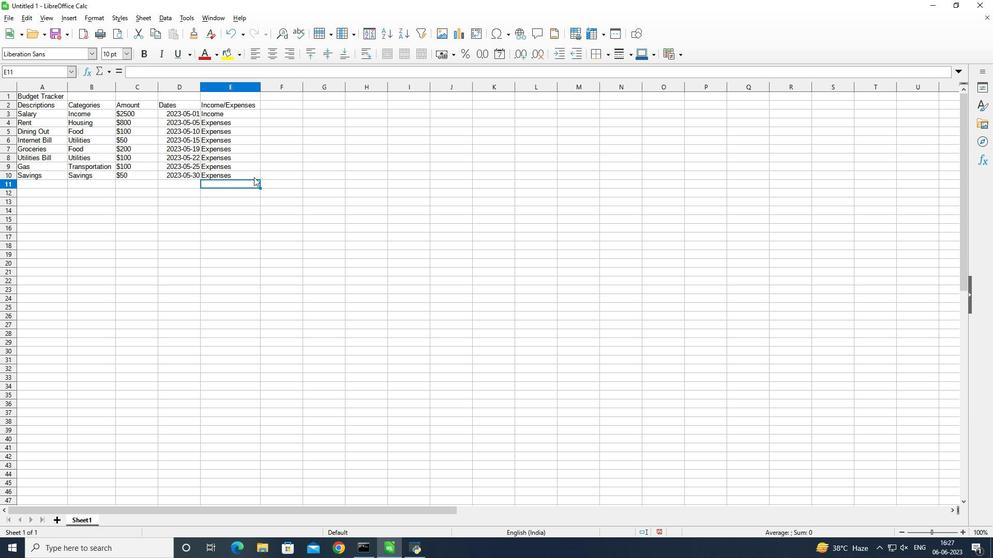 
Action: Mouse moved to (11, 19)
Screenshot: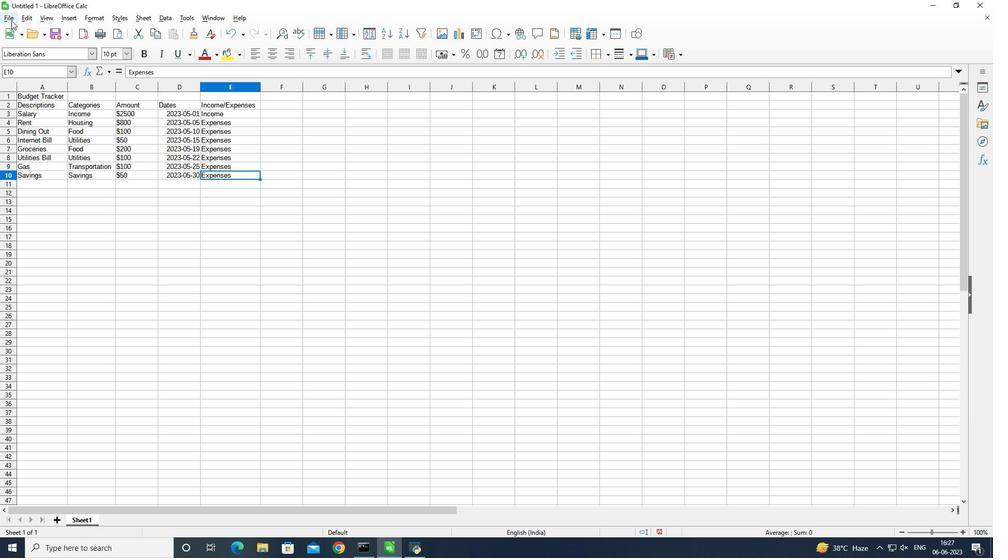 
Action: Mouse pressed left at (11, 19)
Screenshot: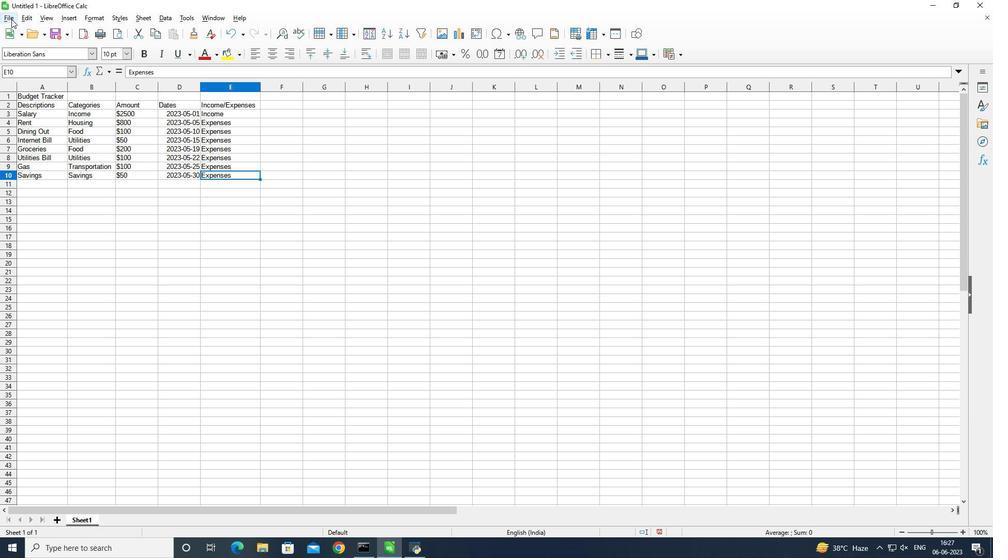 
Action: Mouse moved to (45, 151)
Screenshot: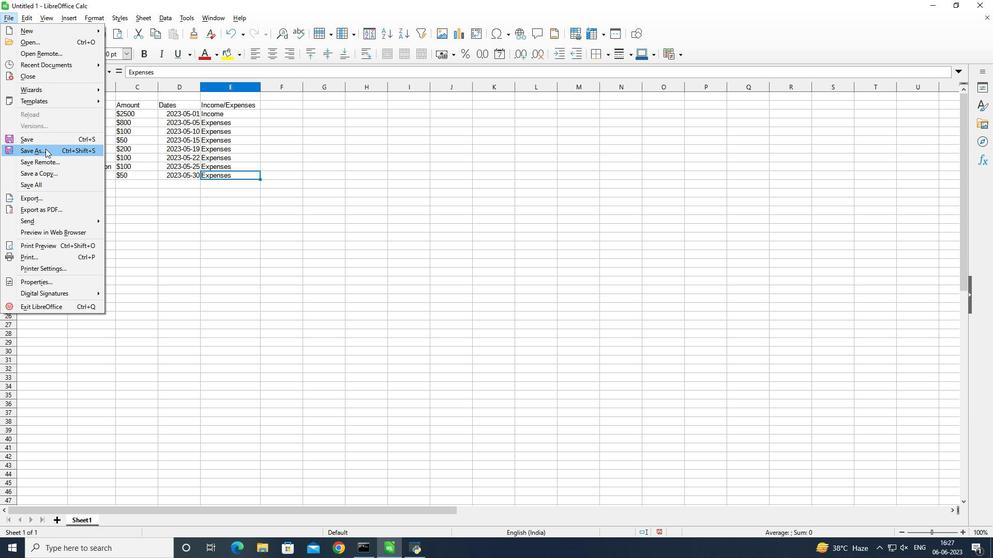 
Action: Mouse pressed left at (45, 151)
Screenshot: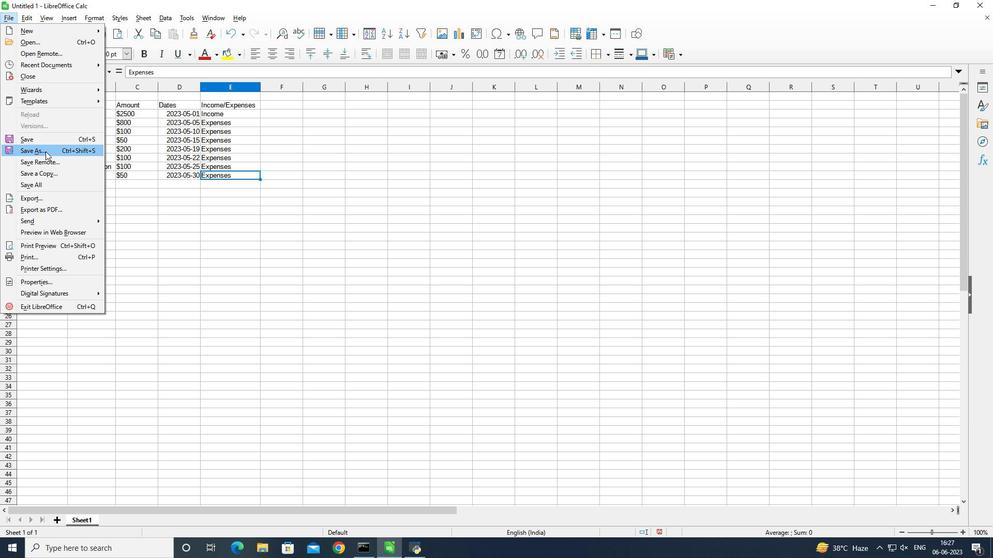 
Action: Mouse moved to (286, 291)
Screenshot: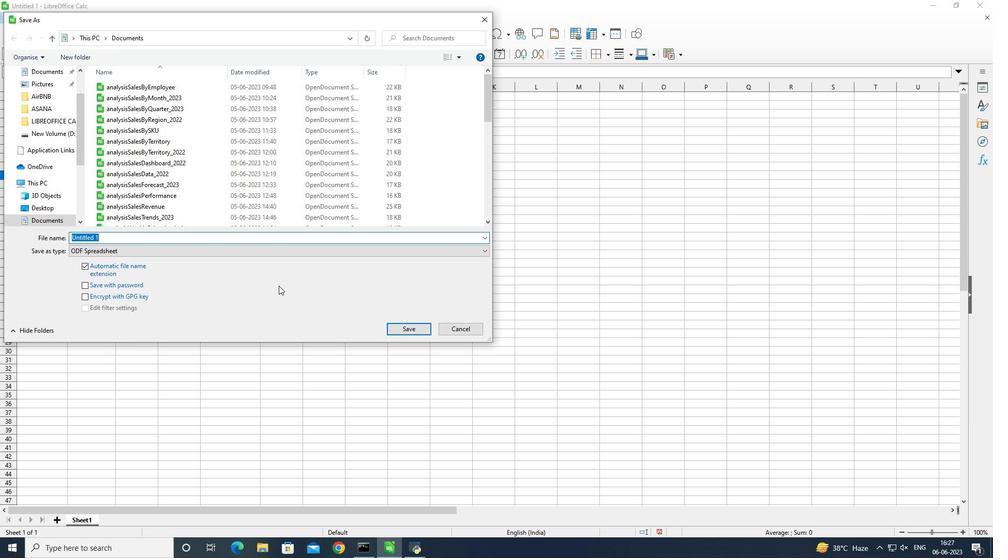 
Action: Key pressed <Key.shift>Income<Key.shift><Key.shift><Key.shift><Key.shift><Key.shift><Key.shift><Key.shift><Key.shift><Key.shift>Save<Key.space>page<Key.space><Key.shift>Bank<Key.space><Key.shift>Stmts<Key.enter>
Screenshot: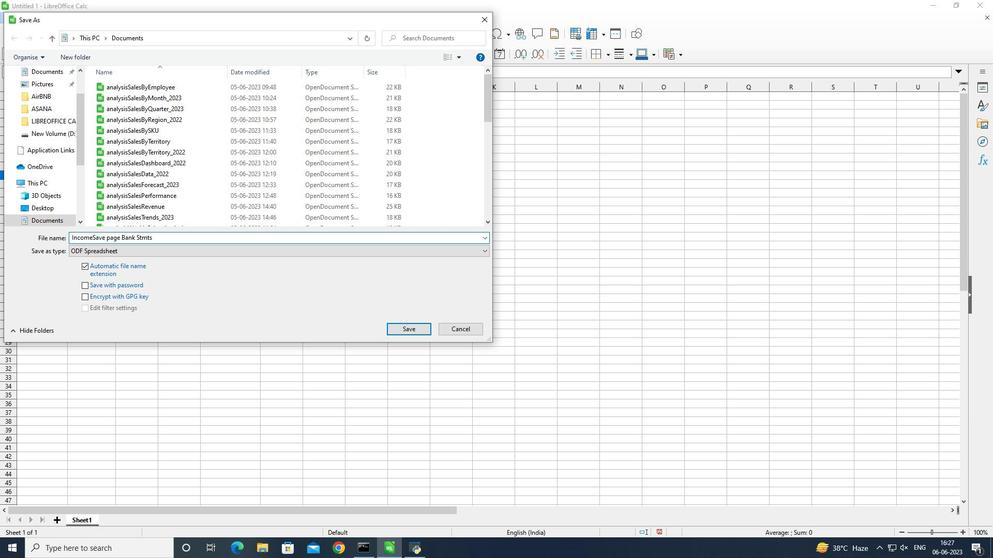 
Action: Mouse moved to (276, 193)
Screenshot: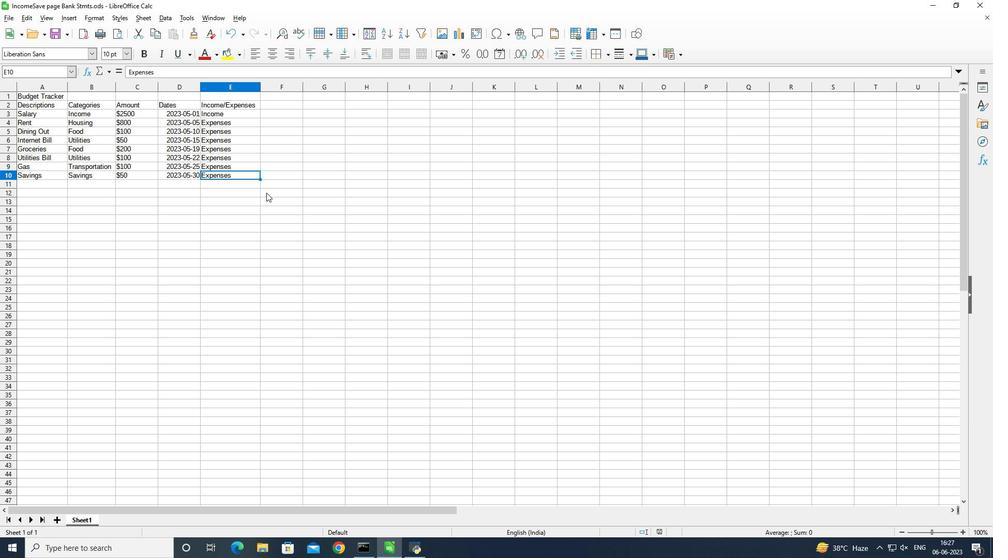
